 Task: Add a signature Lincoln Davis containing With heartfelt thanks and warm wishes, Lincoln Davis to email address softage.6@softage.net and add a label Shipping labels
Action: Mouse moved to (973, 58)
Screenshot: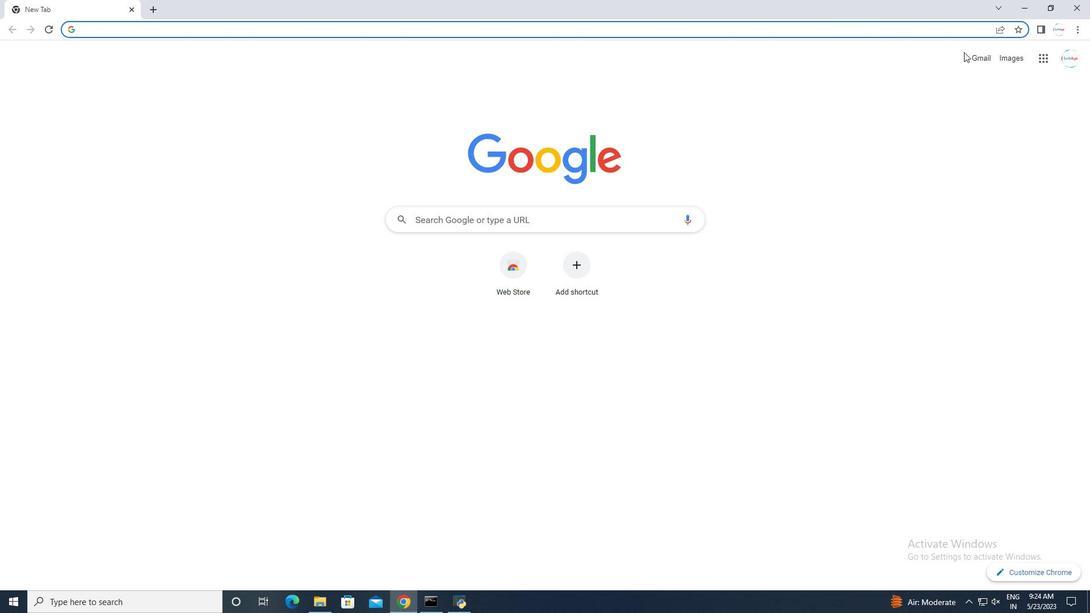 
Action: Mouse pressed left at (973, 58)
Screenshot: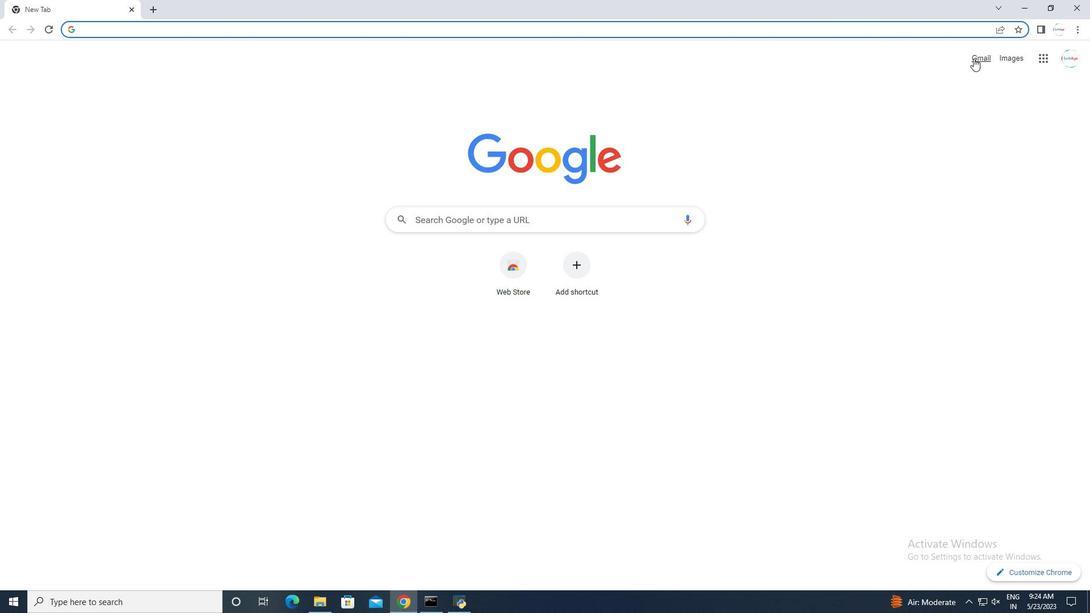 
Action: Mouse moved to (1014, 59)
Screenshot: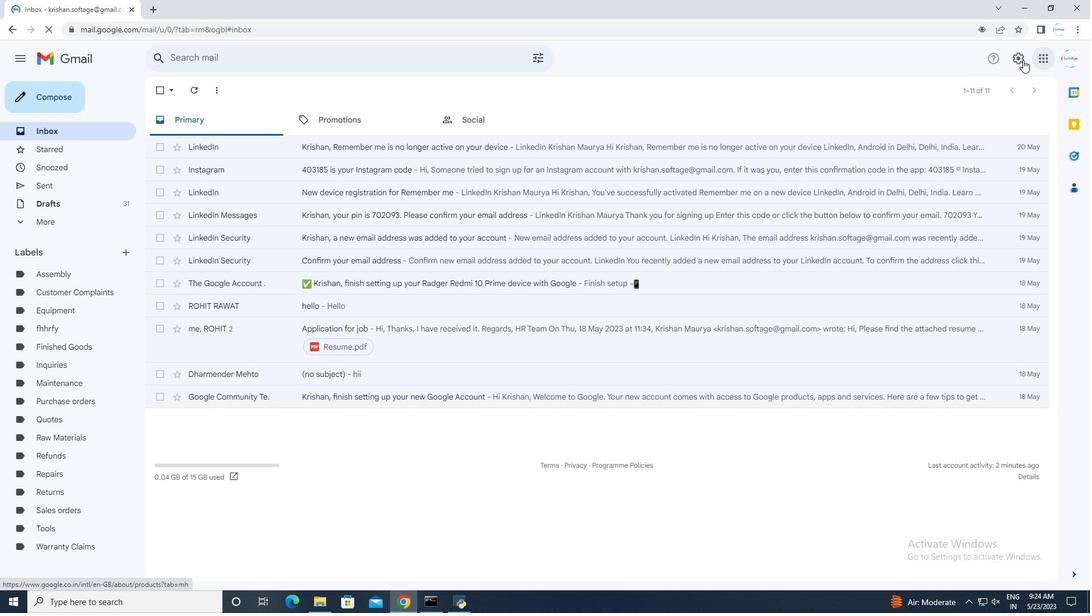 
Action: Mouse pressed left at (1014, 59)
Screenshot: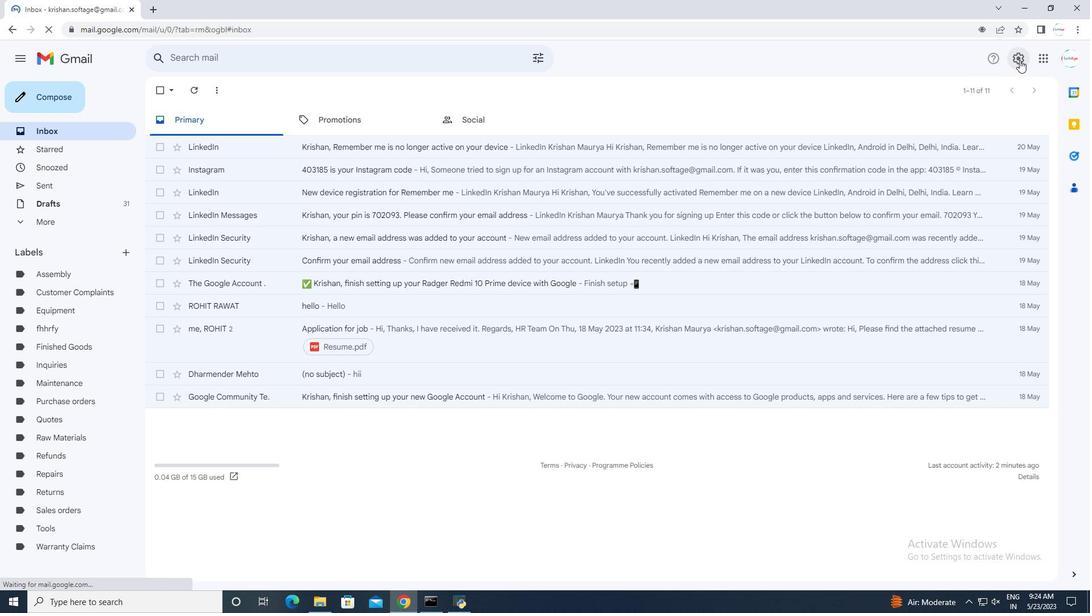
Action: Mouse moved to (1006, 118)
Screenshot: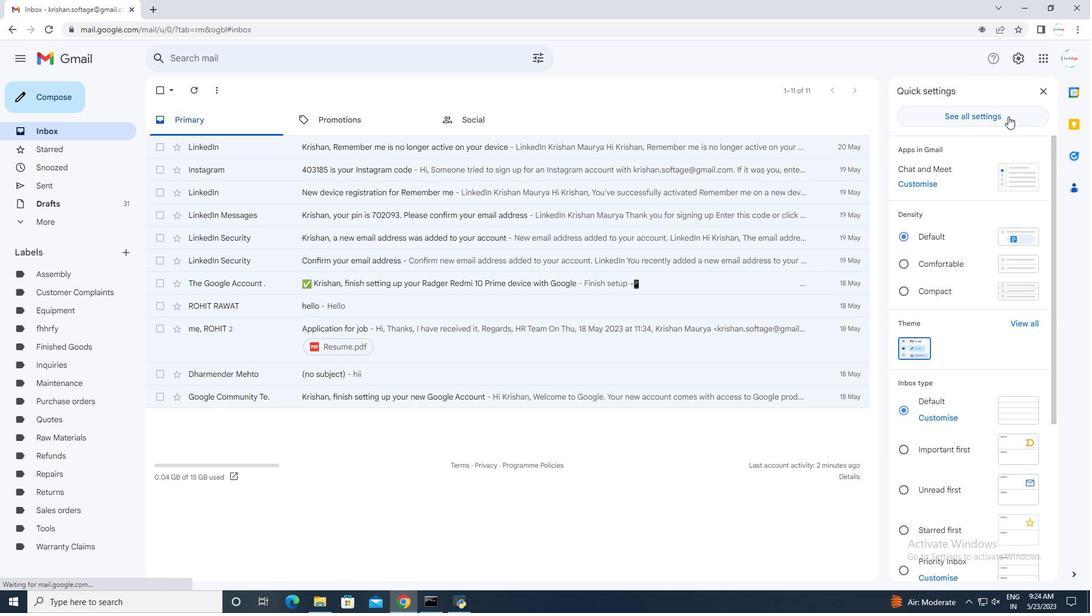 
Action: Mouse pressed left at (1006, 118)
Screenshot: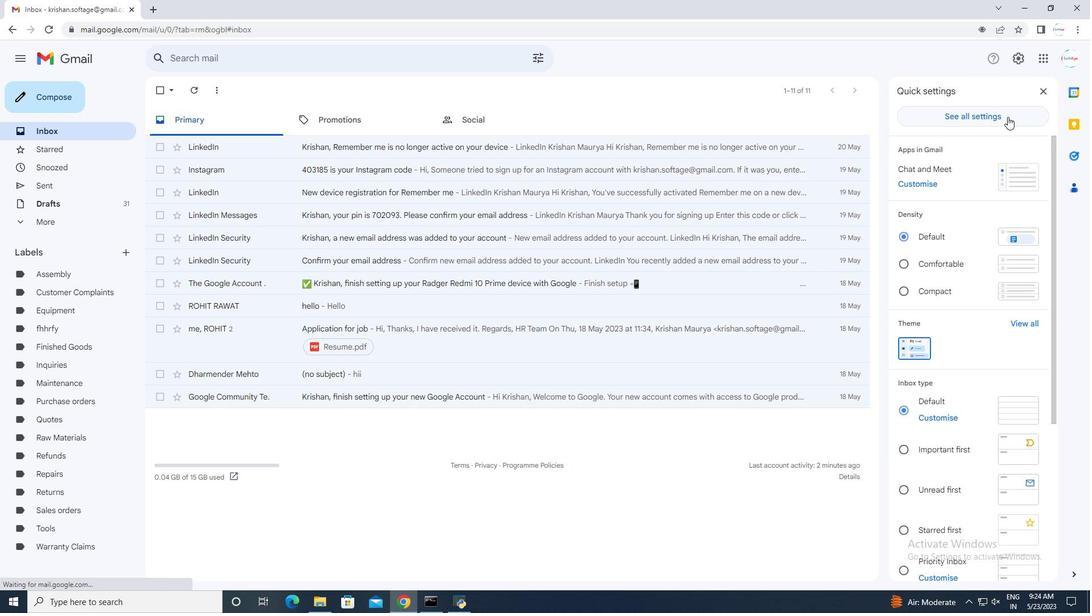 
Action: Mouse moved to (620, 273)
Screenshot: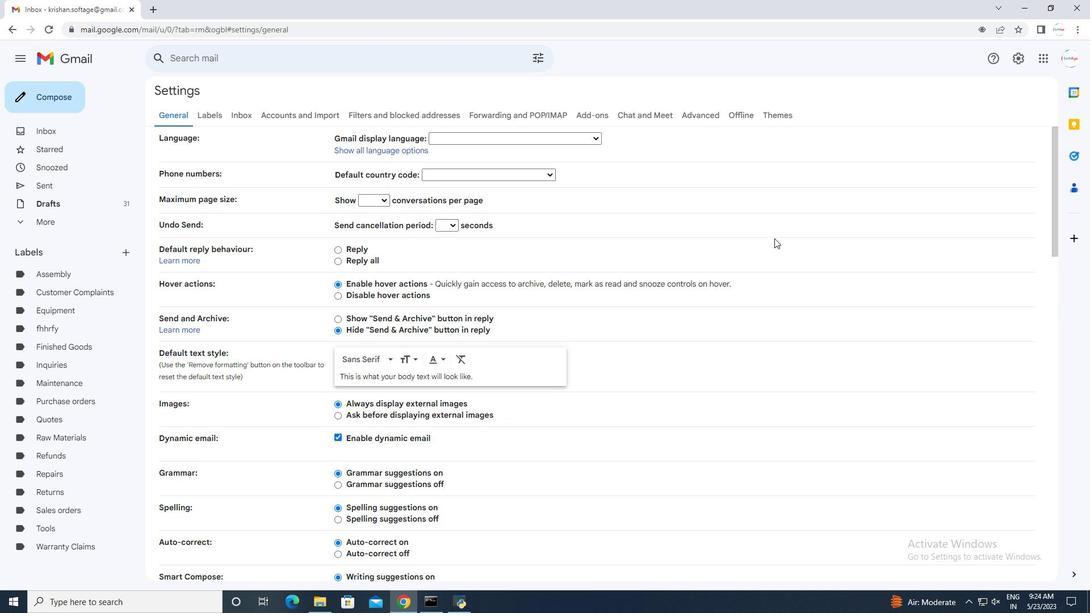 
Action: Mouse scrolled (620, 273) with delta (0, 0)
Screenshot: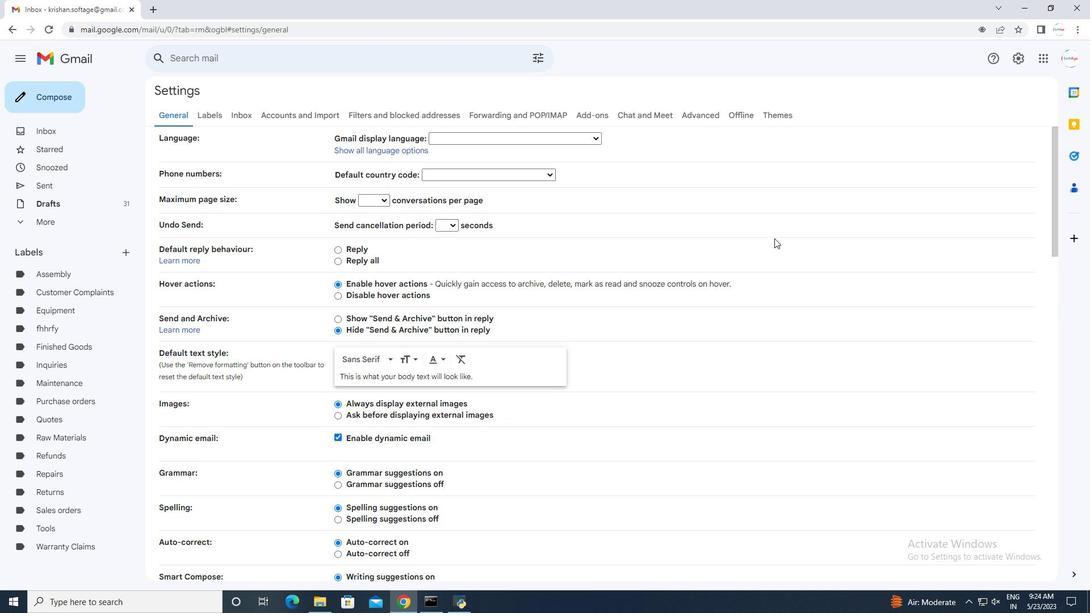 
Action: Mouse moved to (615, 276)
Screenshot: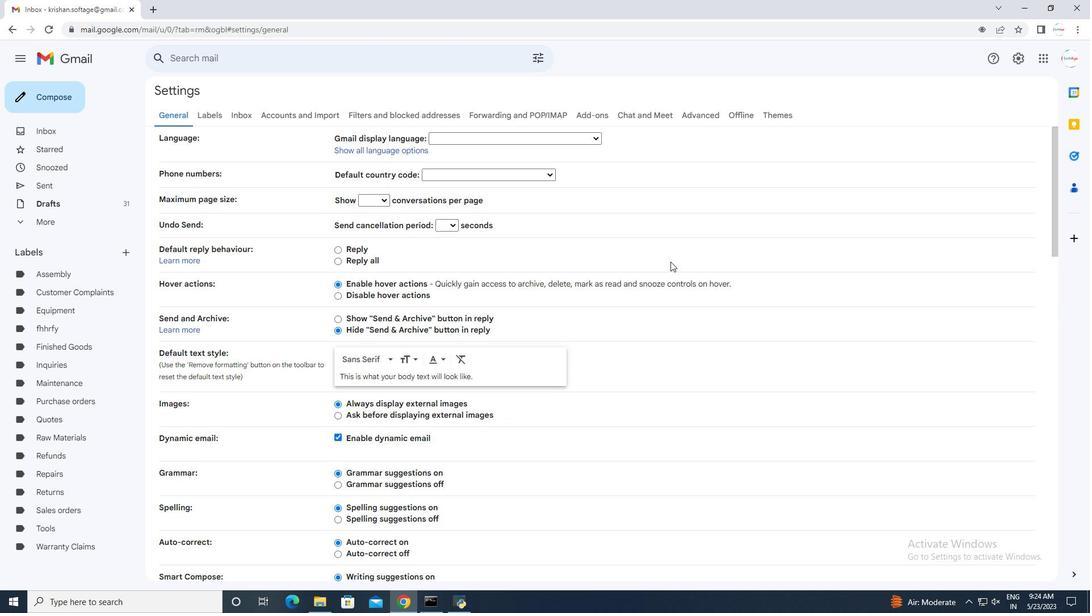 
Action: Mouse scrolled (615, 275) with delta (0, 0)
Screenshot: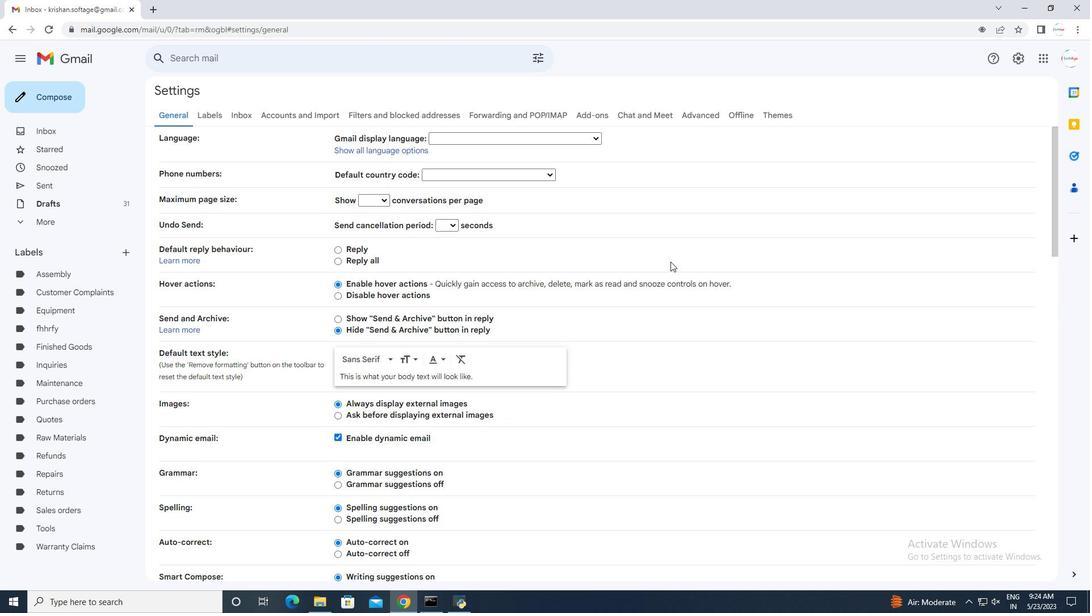 
Action: Mouse moved to (610, 279)
Screenshot: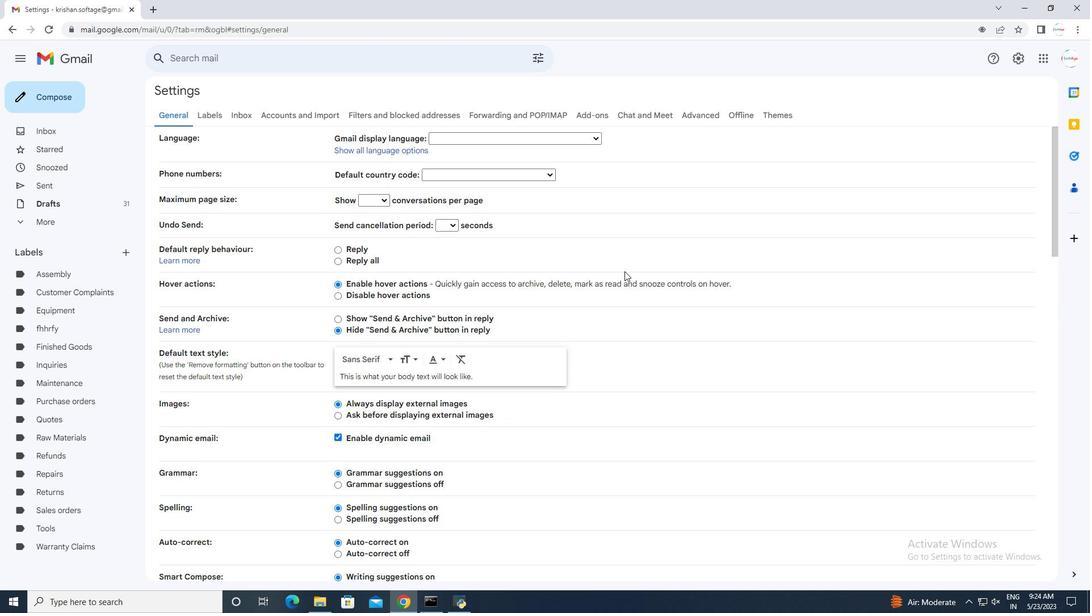 
Action: Mouse scrolled (610, 278) with delta (0, 0)
Screenshot: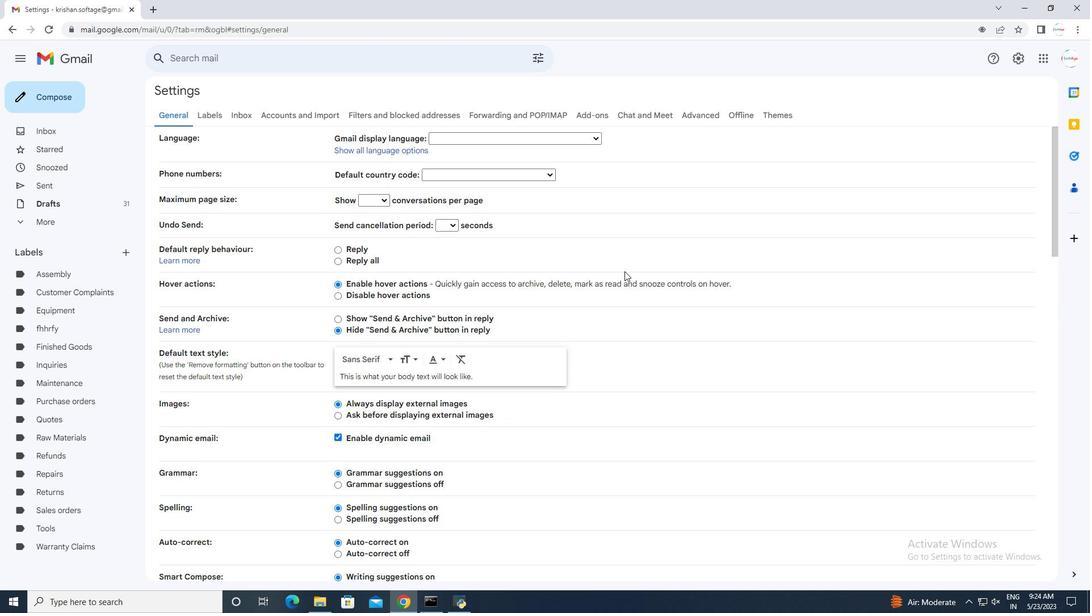 
Action: Mouse moved to (607, 281)
Screenshot: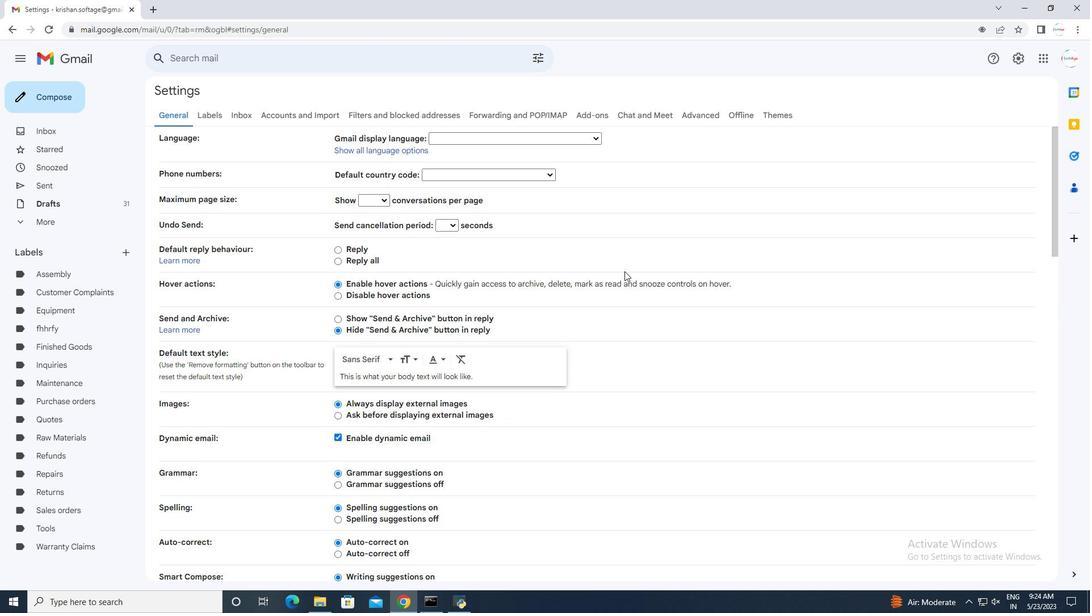 
Action: Mouse scrolled (607, 281) with delta (0, 0)
Screenshot: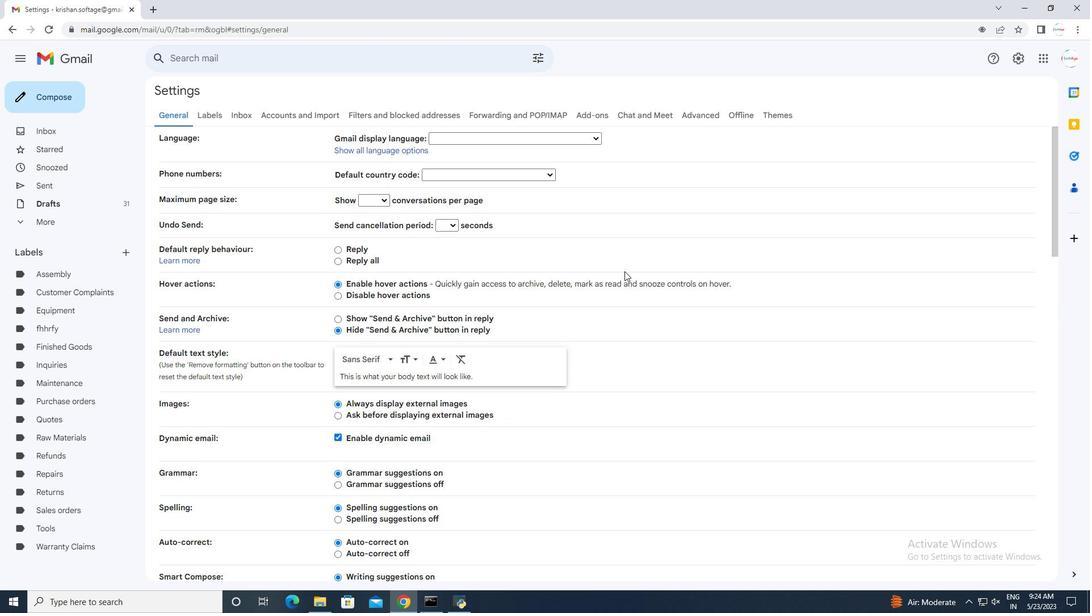 
Action: Mouse moved to (603, 283)
Screenshot: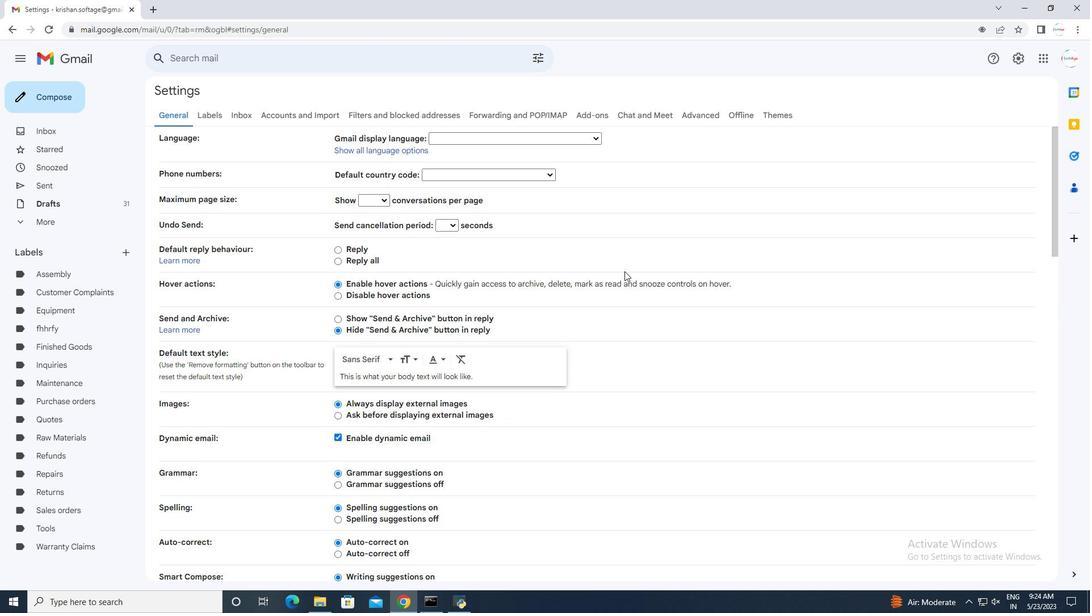 
Action: Mouse scrolled (605, 282) with delta (0, 0)
Screenshot: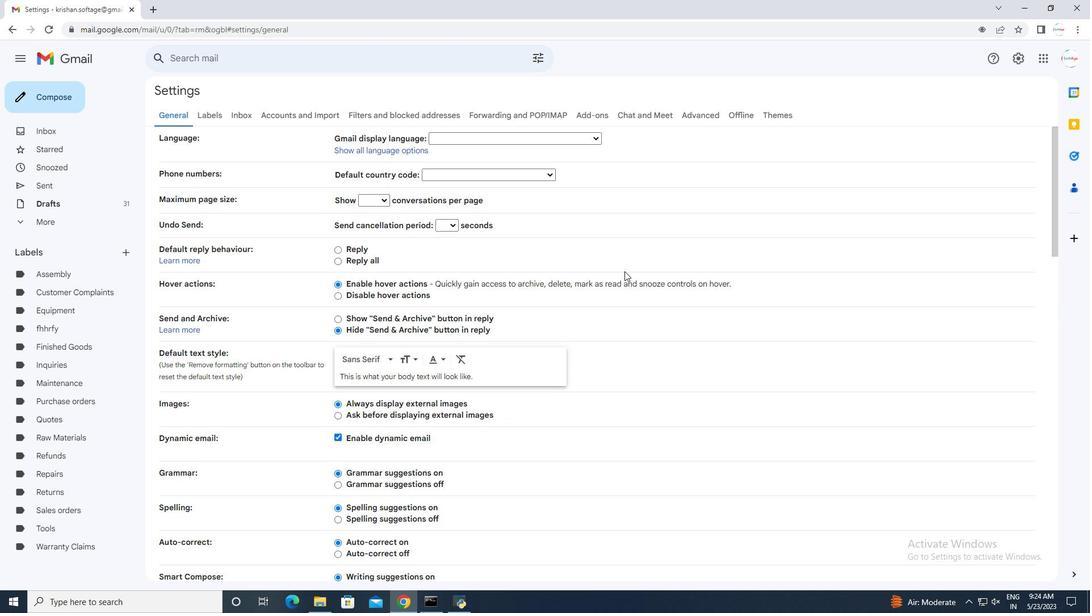 
Action: Mouse moved to (601, 283)
Screenshot: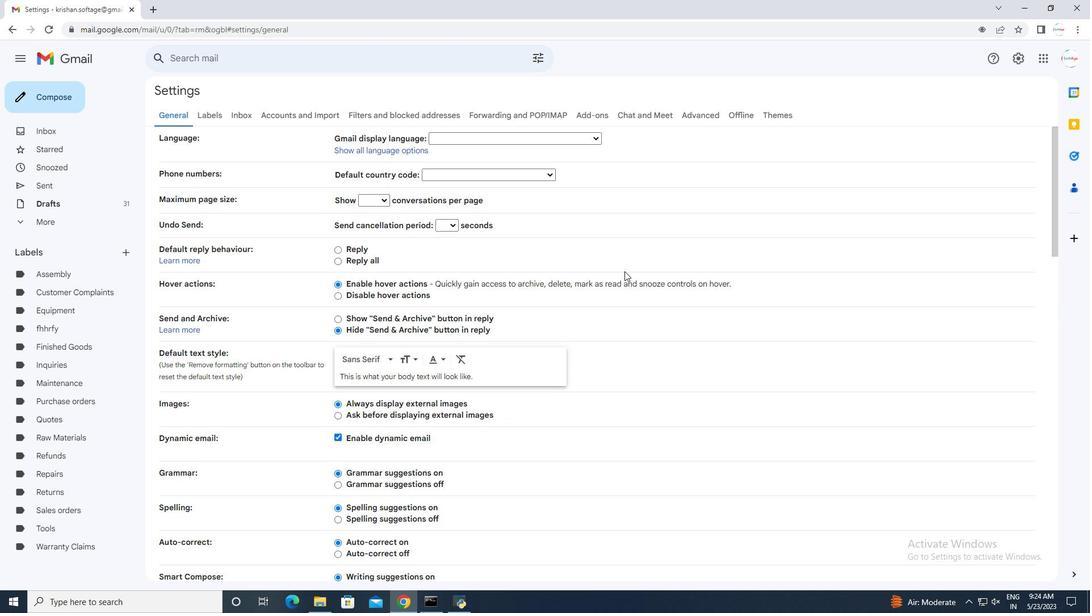 
Action: Mouse scrolled (601, 282) with delta (0, 0)
Screenshot: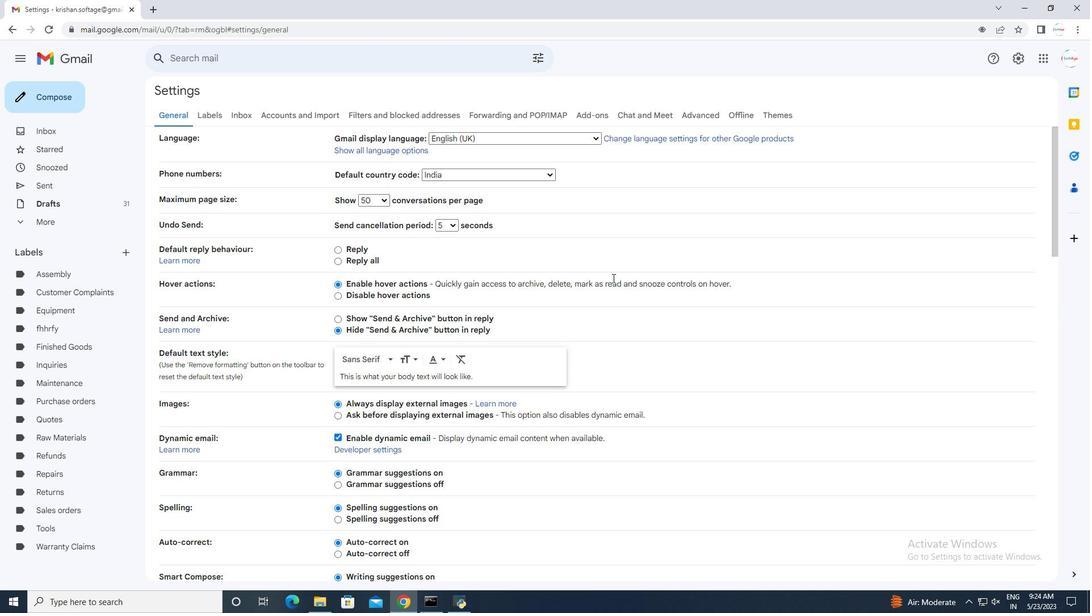 
Action: Mouse moved to (600, 283)
Screenshot: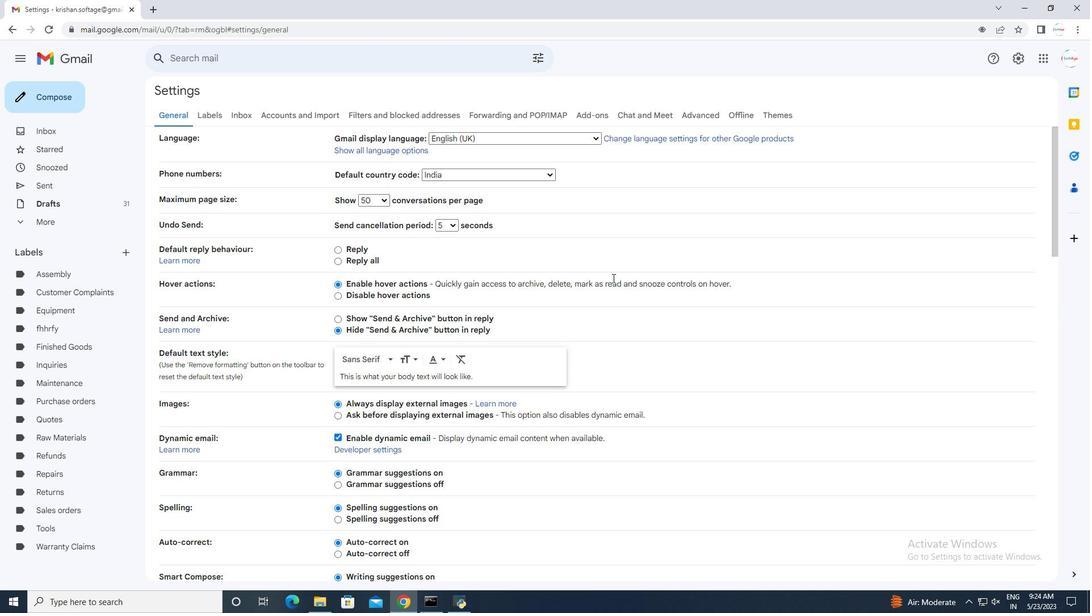 
Action: Mouse scrolled (600, 283) with delta (0, 0)
Screenshot: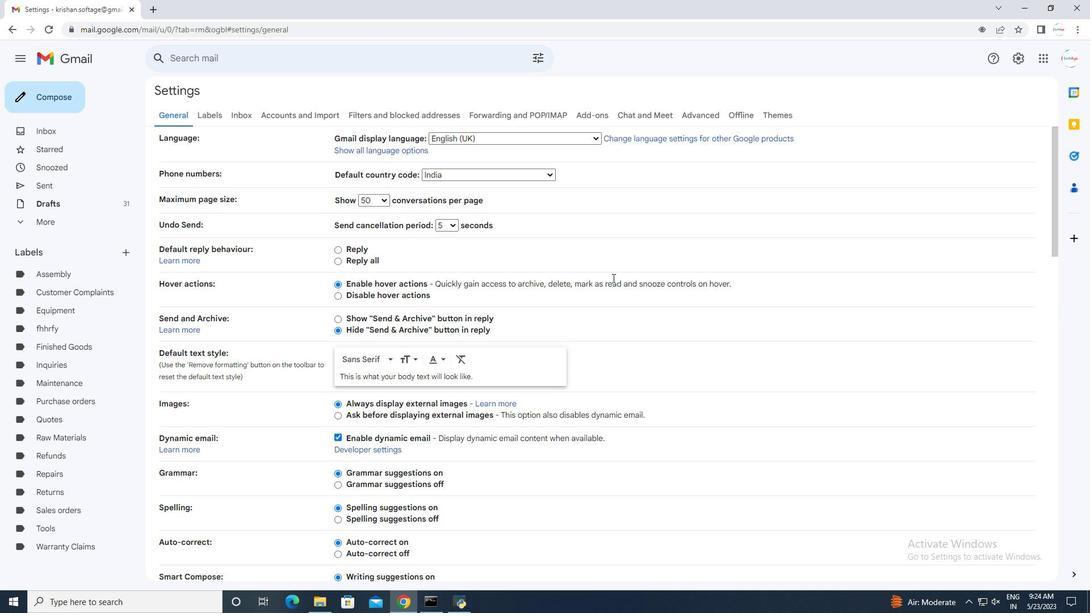 
Action: Mouse moved to (600, 283)
Screenshot: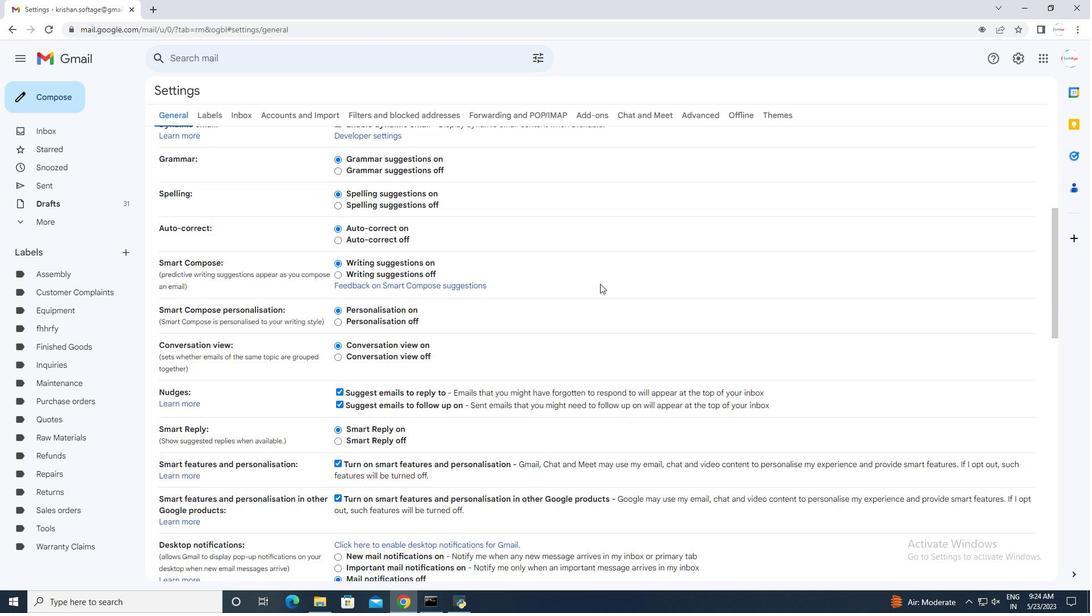 
Action: Mouse scrolled (600, 284) with delta (0, 0)
Screenshot: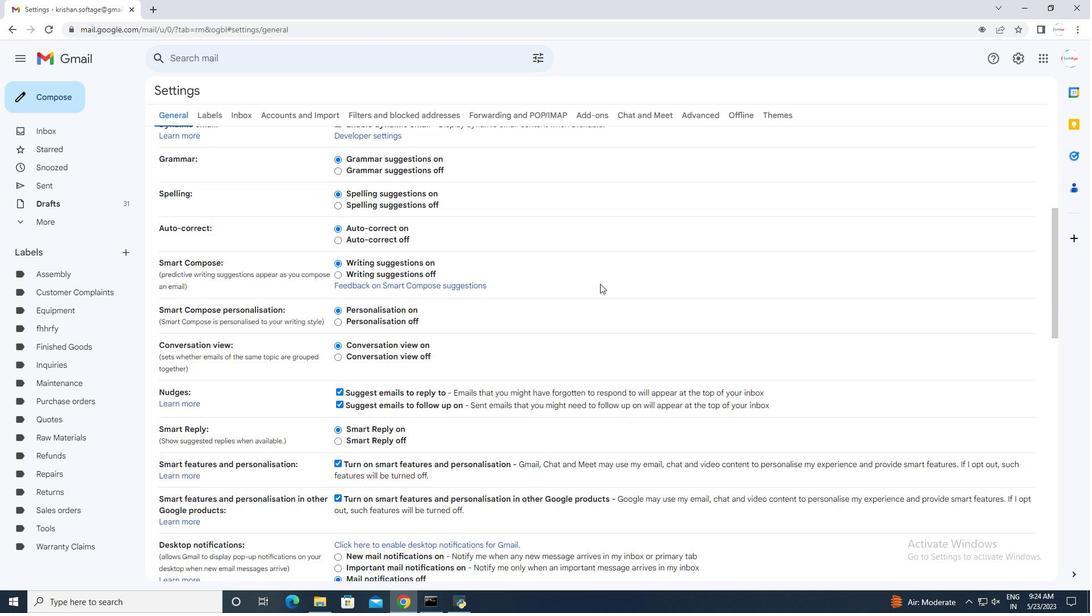 
Action: Mouse moved to (599, 285)
Screenshot: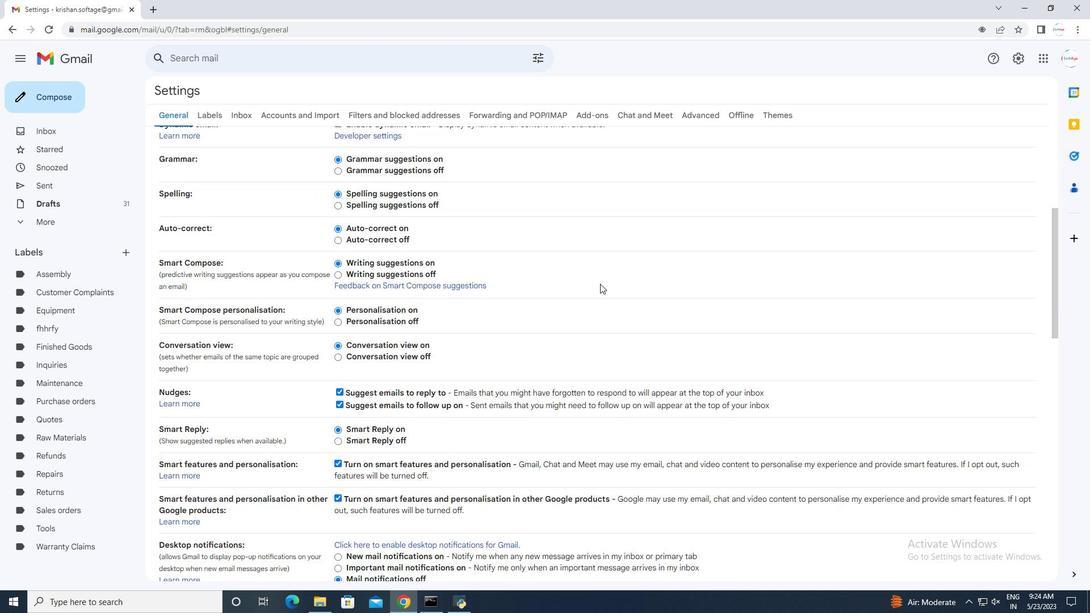 
Action: Mouse scrolled (599, 284) with delta (0, 0)
Screenshot: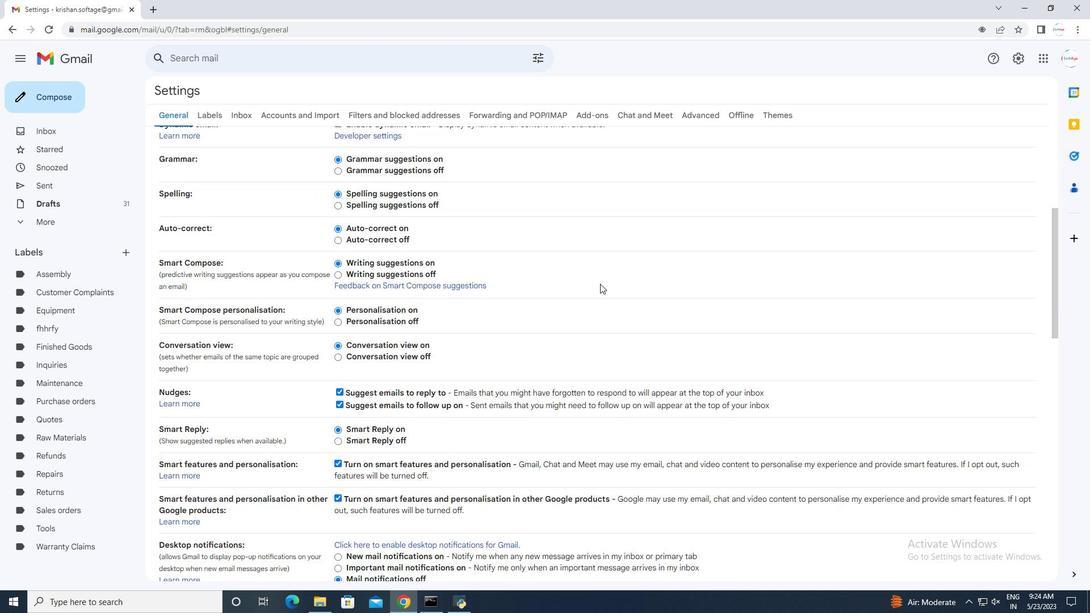 
Action: Mouse scrolled (599, 284) with delta (0, 0)
Screenshot: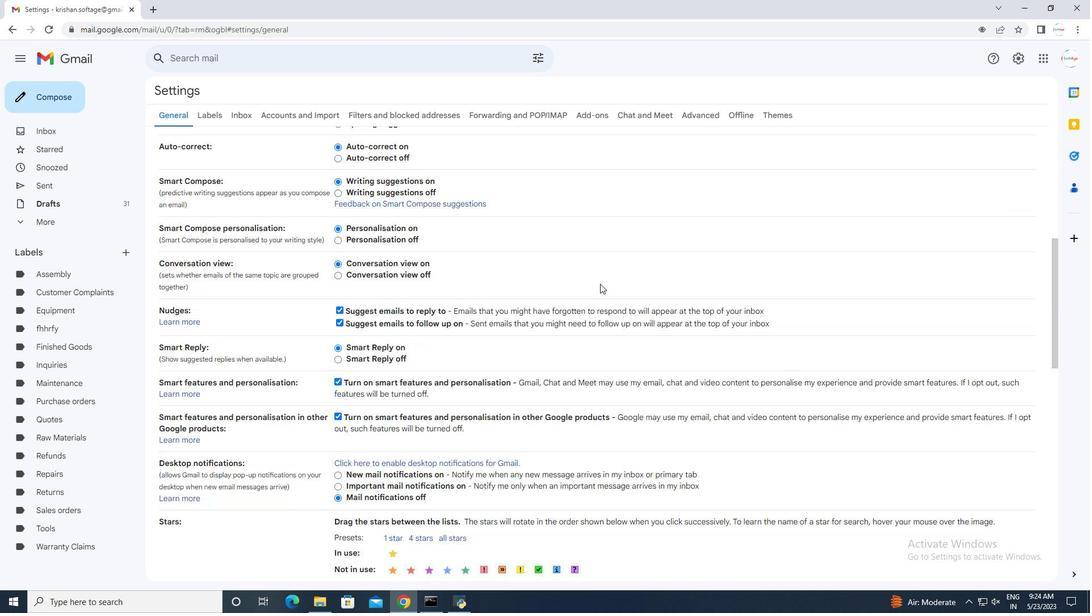 
Action: Mouse scrolled (599, 284) with delta (0, 0)
Screenshot: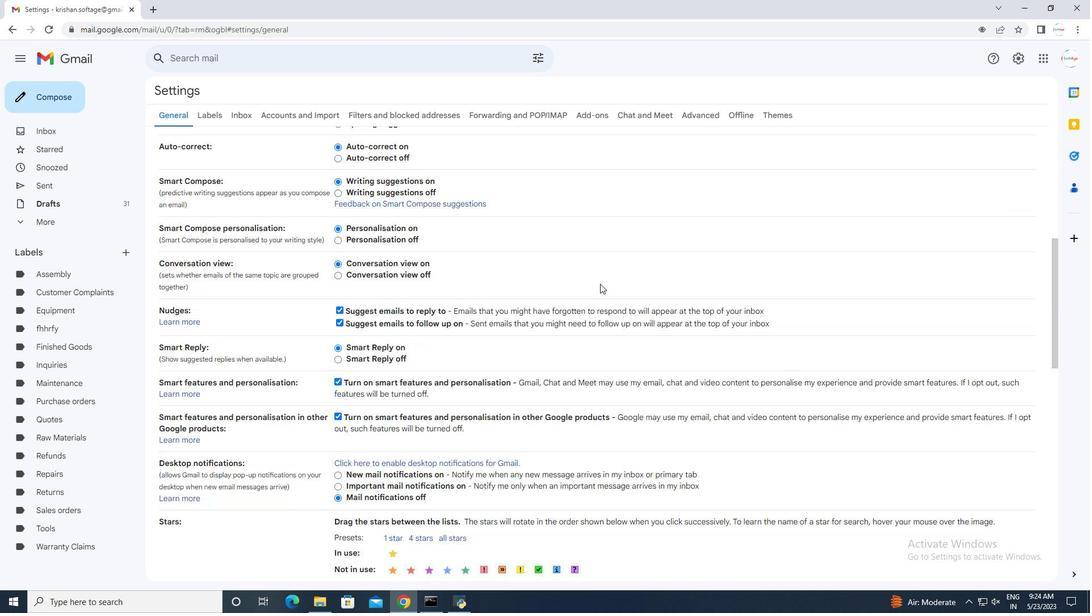 
Action: Mouse scrolled (599, 284) with delta (0, 0)
Screenshot: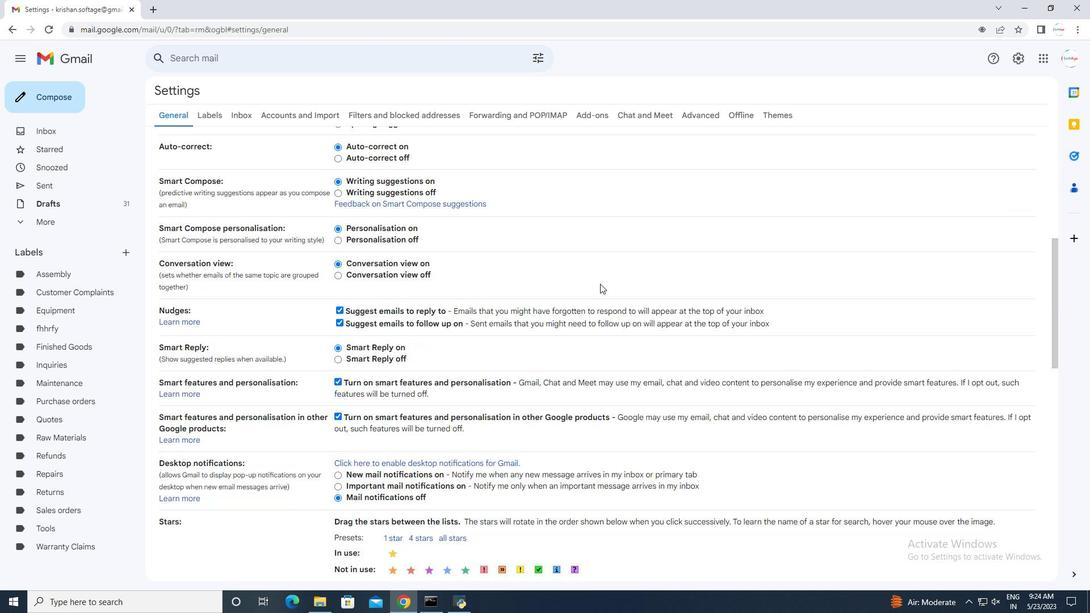 
Action: Mouse moved to (599, 285)
Screenshot: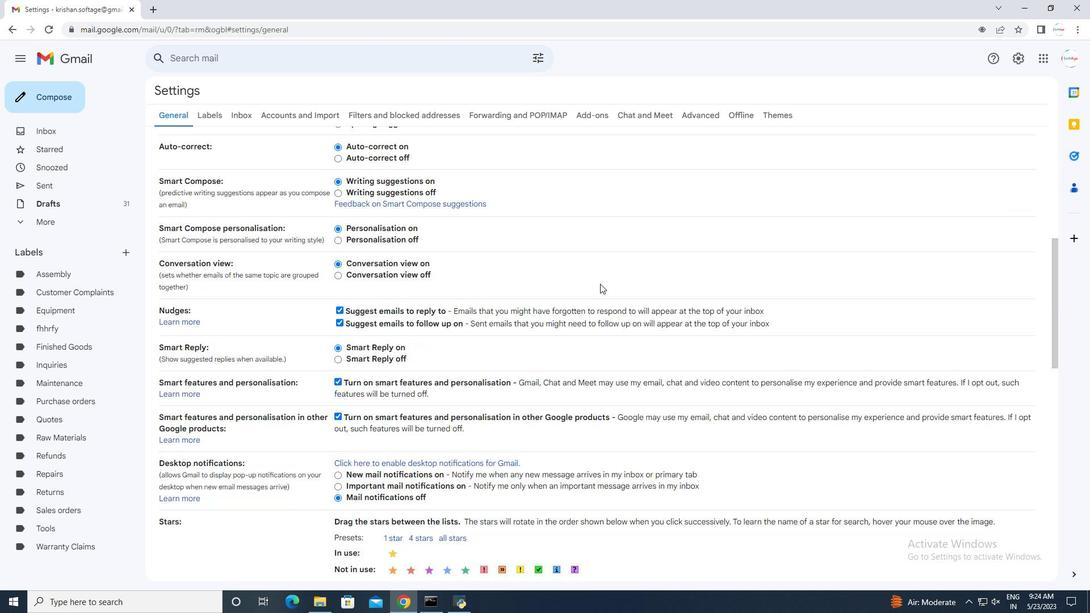 
Action: Mouse scrolled (599, 285) with delta (0, 0)
Screenshot: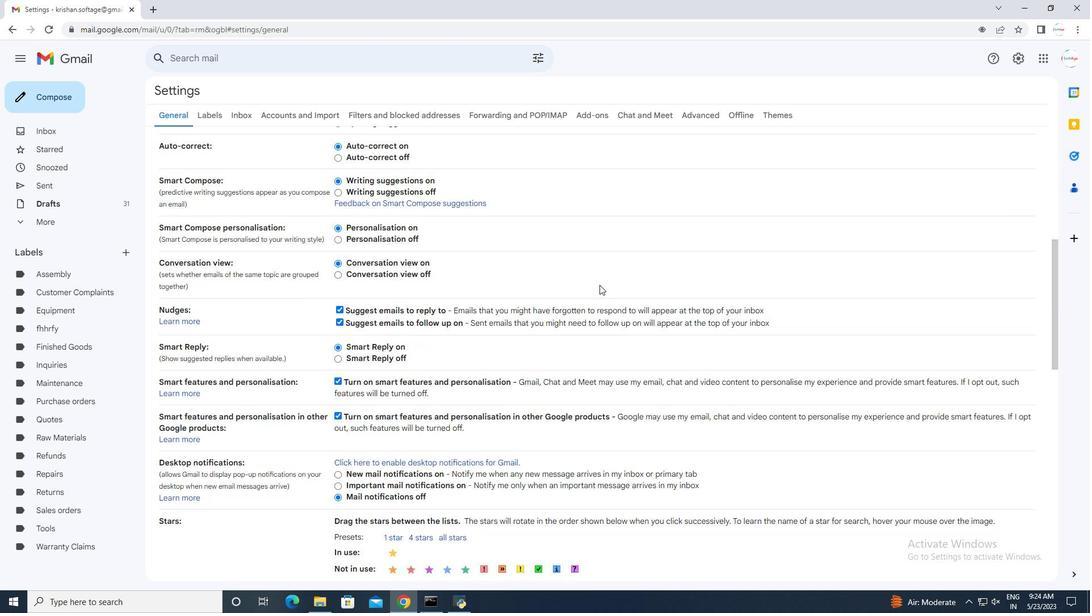 
Action: Mouse scrolled (599, 285) with delta (0, 0)
Screenshot: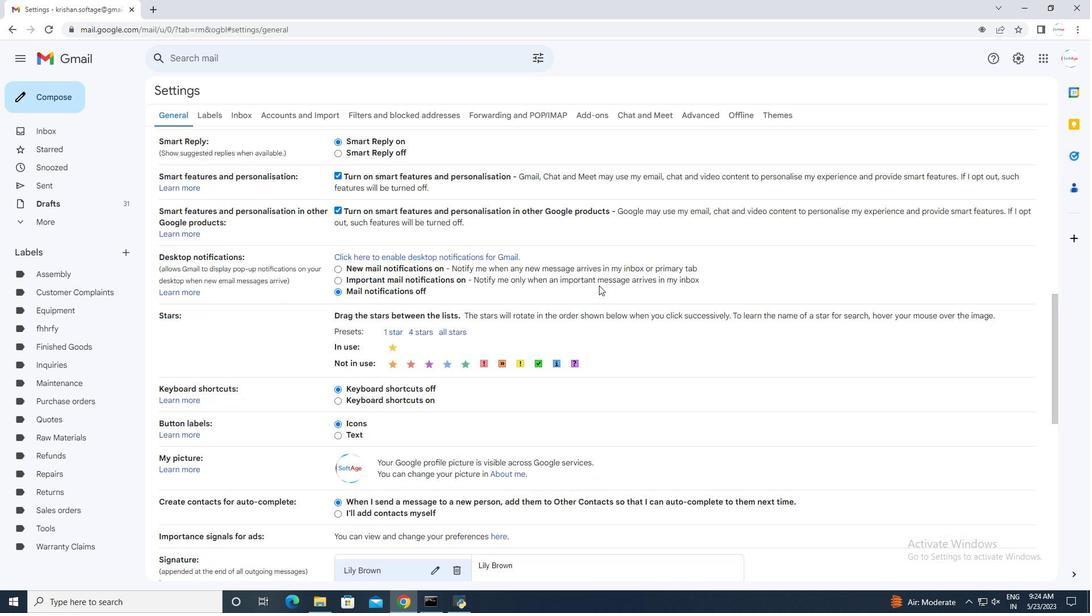 
Action: Mouse scrolled (599, 285) with delta (0, 0)
Screenshot: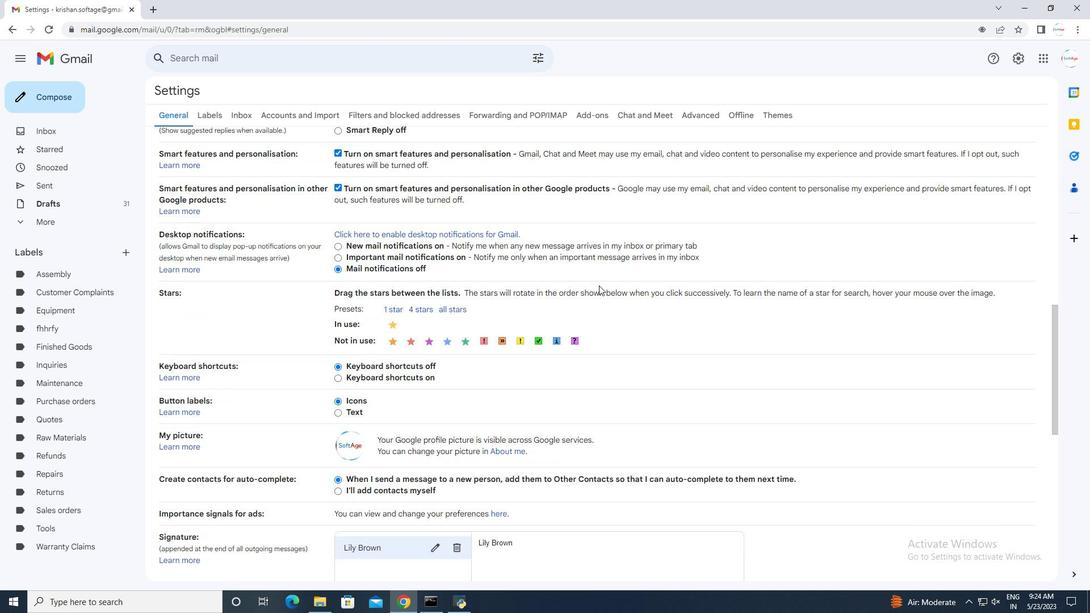 
Action: Mouse scrolled (599, 285) with delta (0, 0)
Screenshot: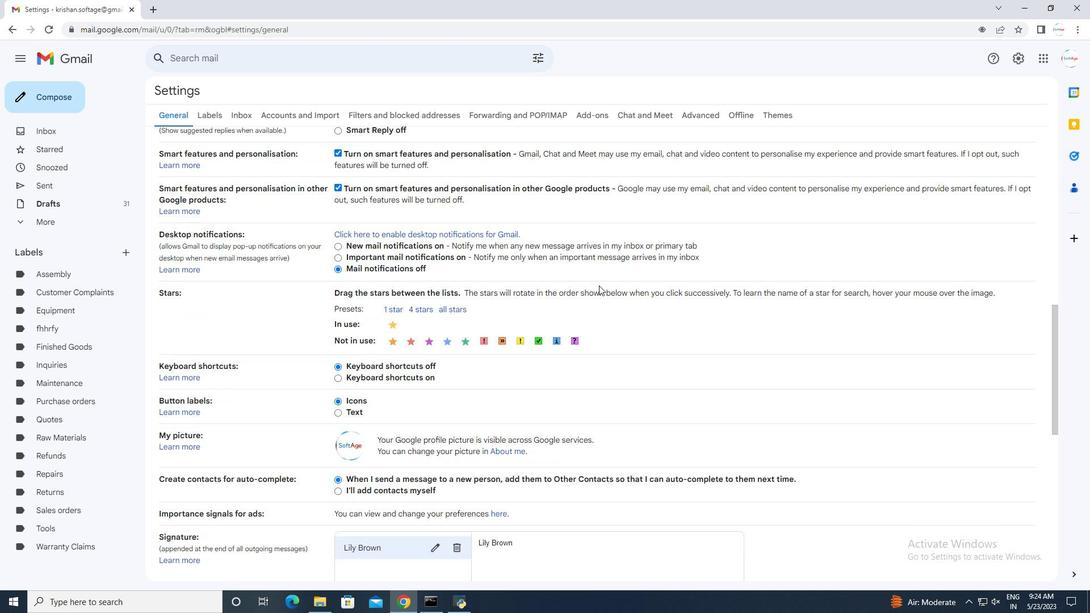 
Action: Mouse moved to (410, 405)
Screenshot: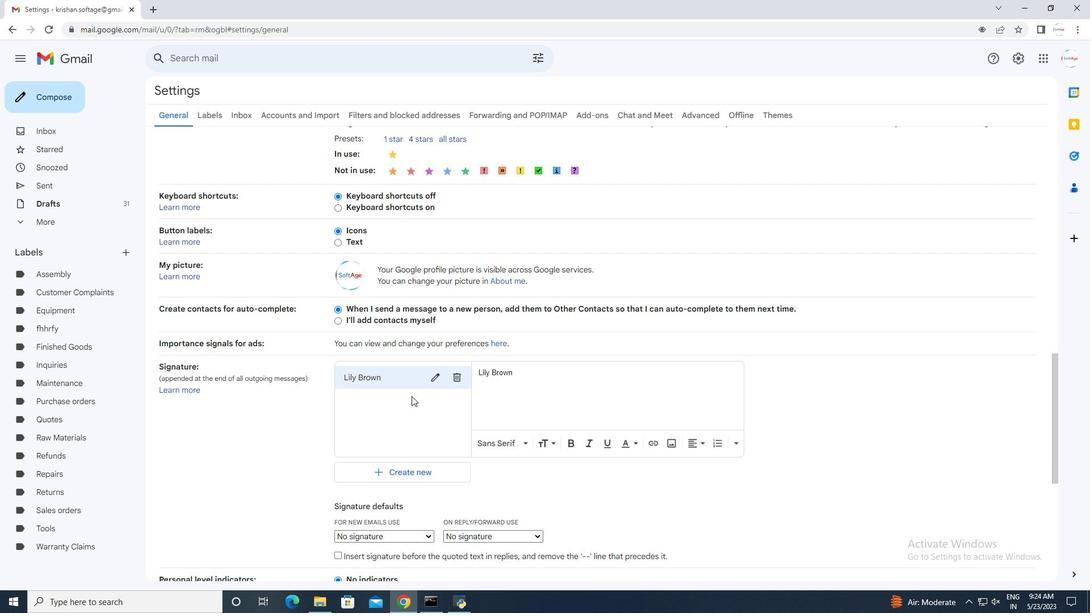 
Action: Mouse scrolled (410, 405) with delta (0, 0)
Screenshot: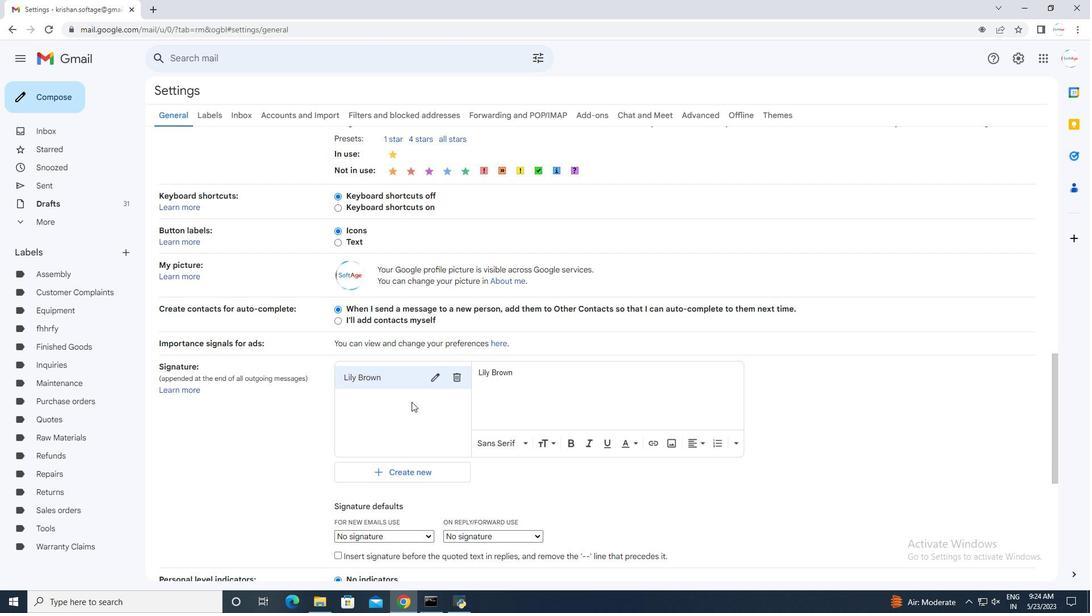 
Action: Mouse moved to (410, 406)
Screenshot: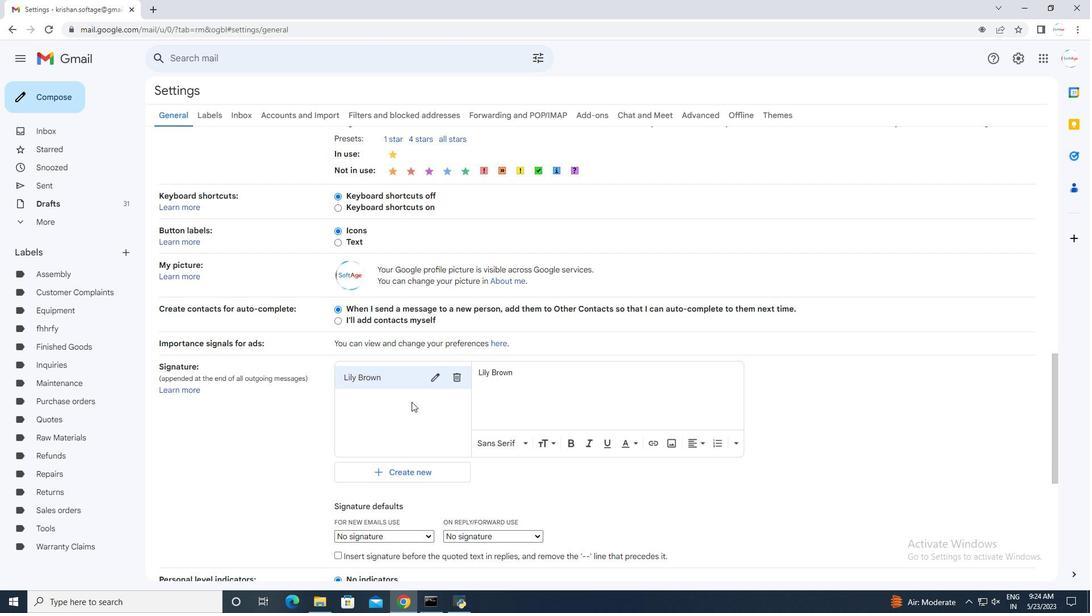
Action: Mouse scrolled (410, 405) with delta (0, 0)
Screenshot: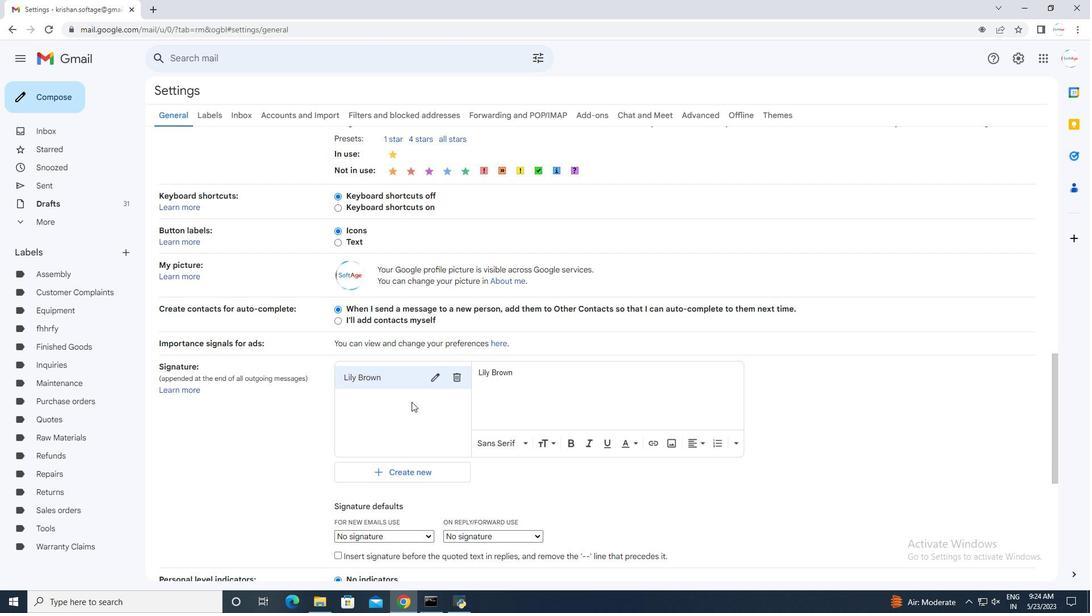 
Action: Mouse scrolled (410, 405) with delta (0, 0)
Screenshot: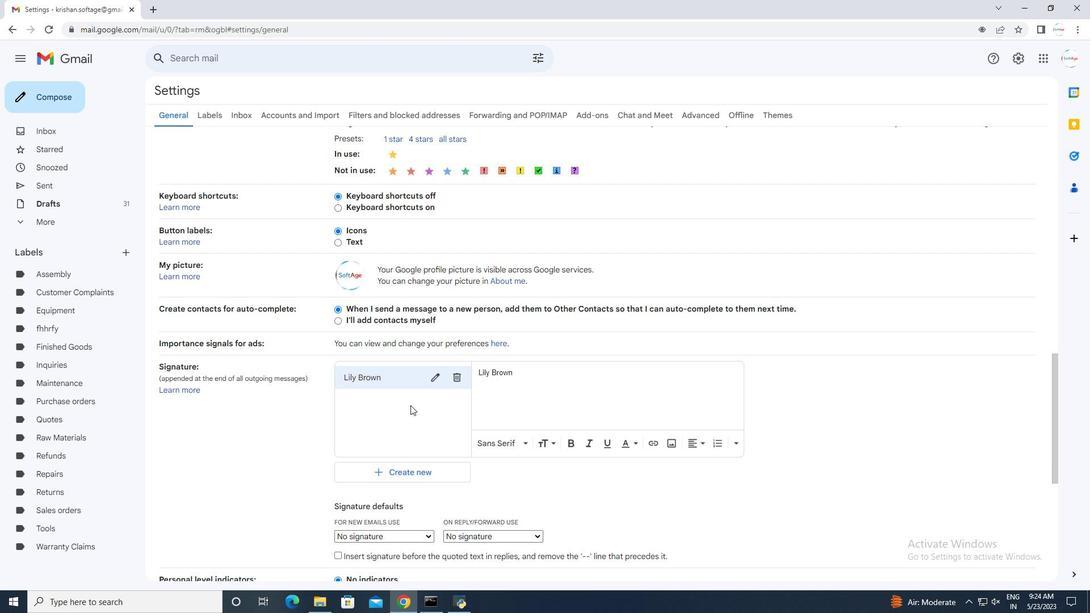 
Action: Mouse moved to (394, 298)
Screenshot: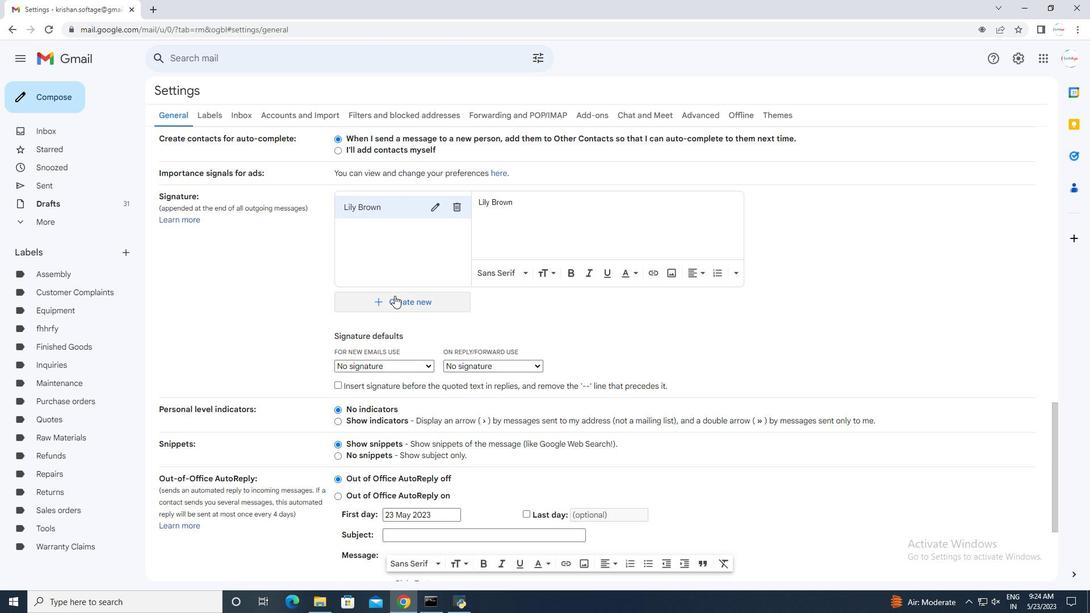 
Action: Mouse pressed left at (394, 298)
Screenshot: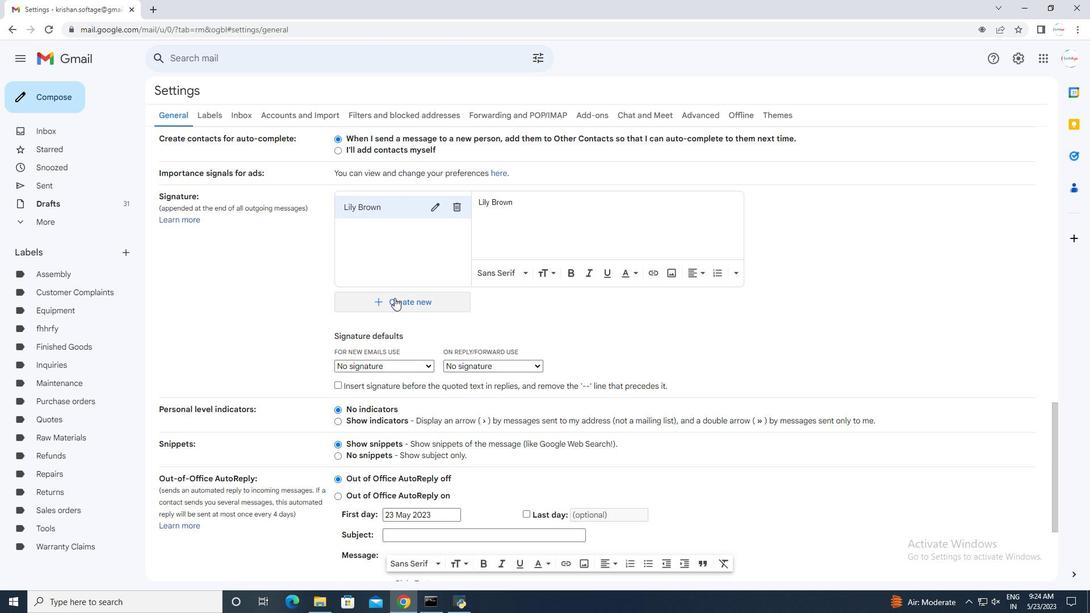 
Action: Mouse moved to (443, 309)
Screenshot: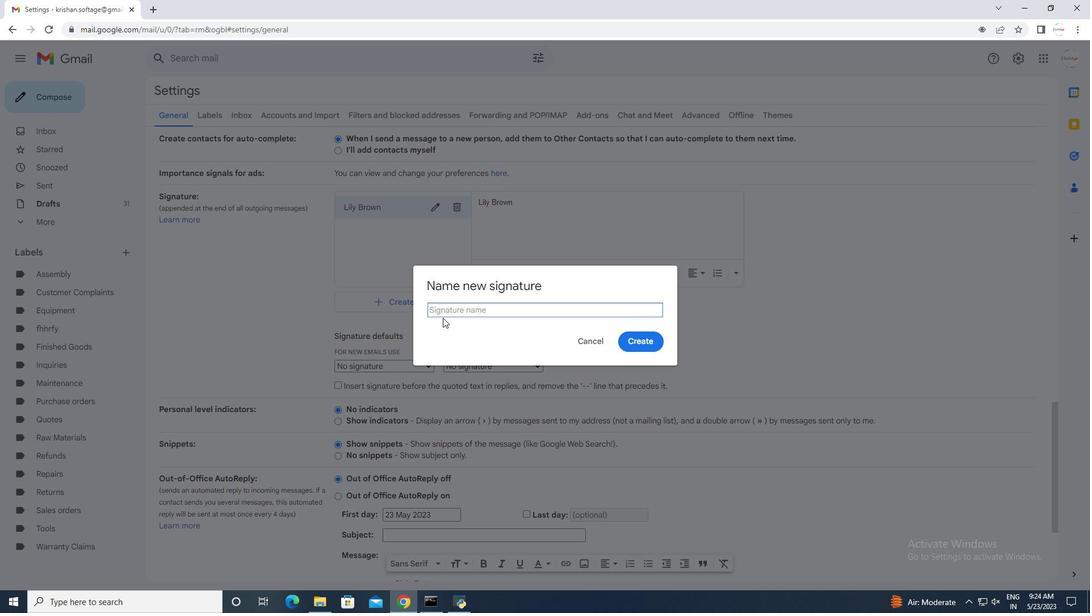 
Action: Mouse pressed left at (443, 309)
Screenshot: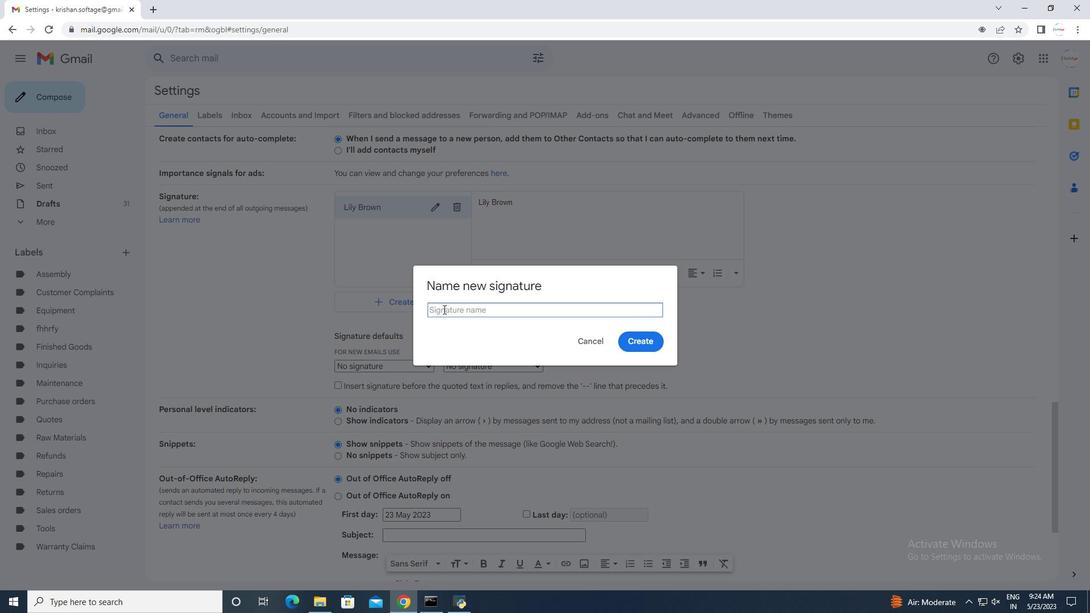 
Action: Key pressed <Key.shift>Lincoln<Key.space><Key.shift>Davis
Screenshot: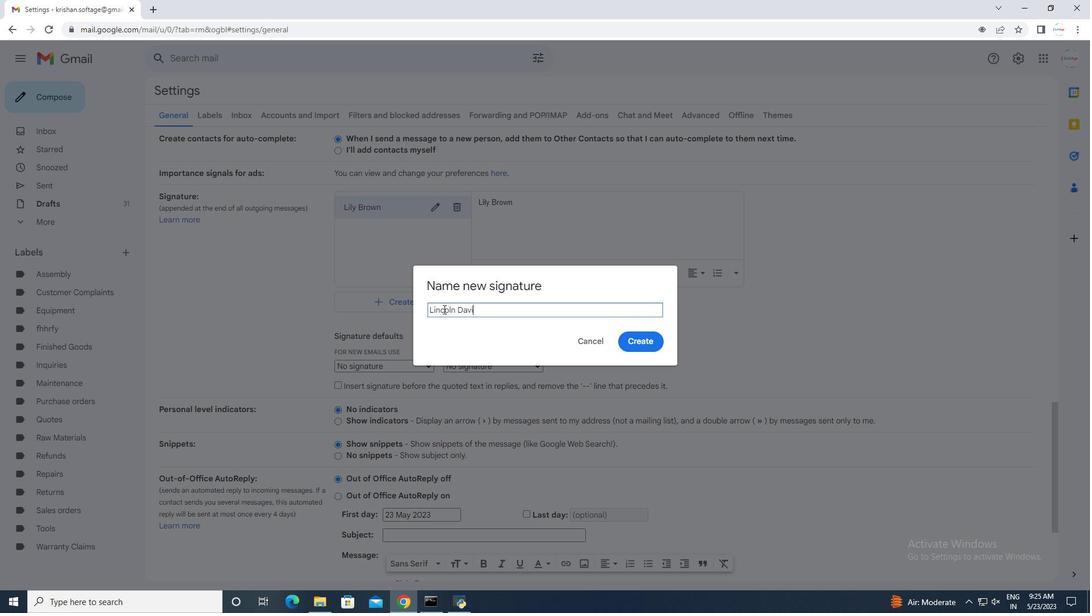
Action: Mouse moved to (647, 342)
Screenshot: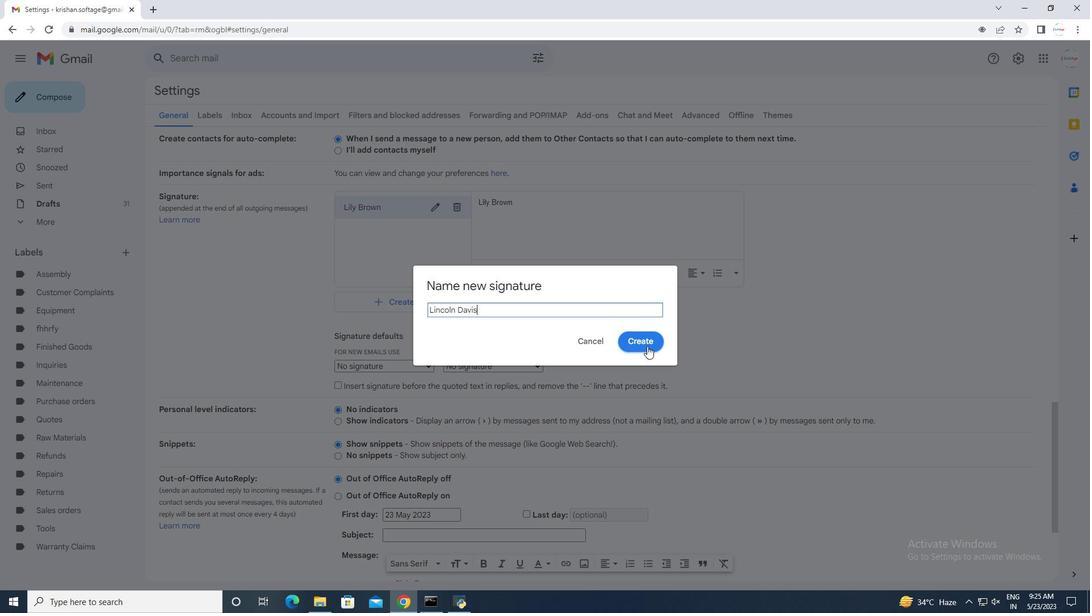 
Action: Mouse pressed left at (647, 342)
Screenshot: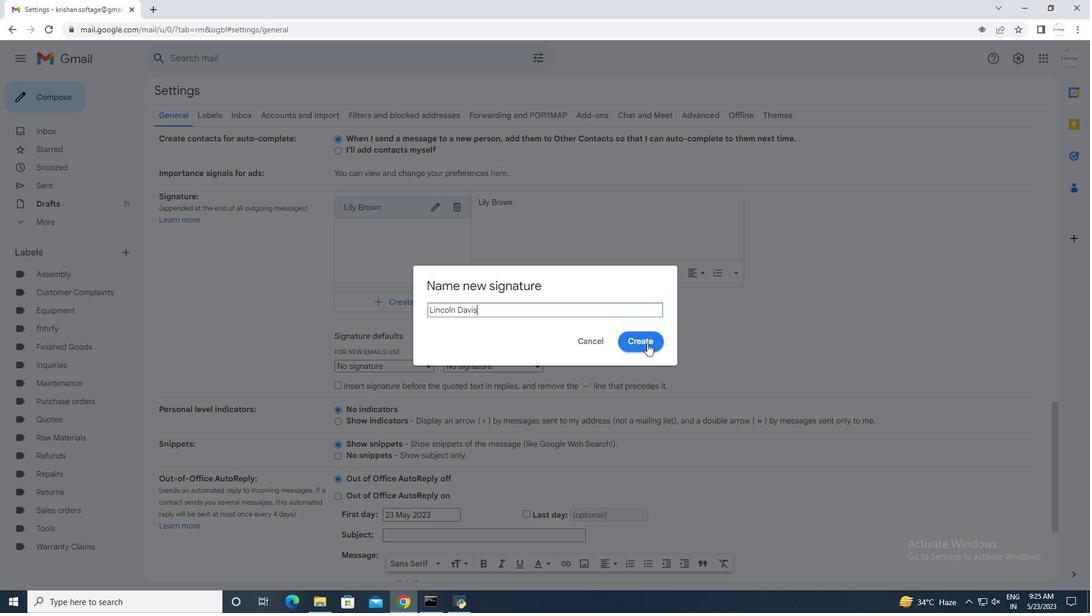 
Action: Mouse moved to (526, 202)
Screenshot: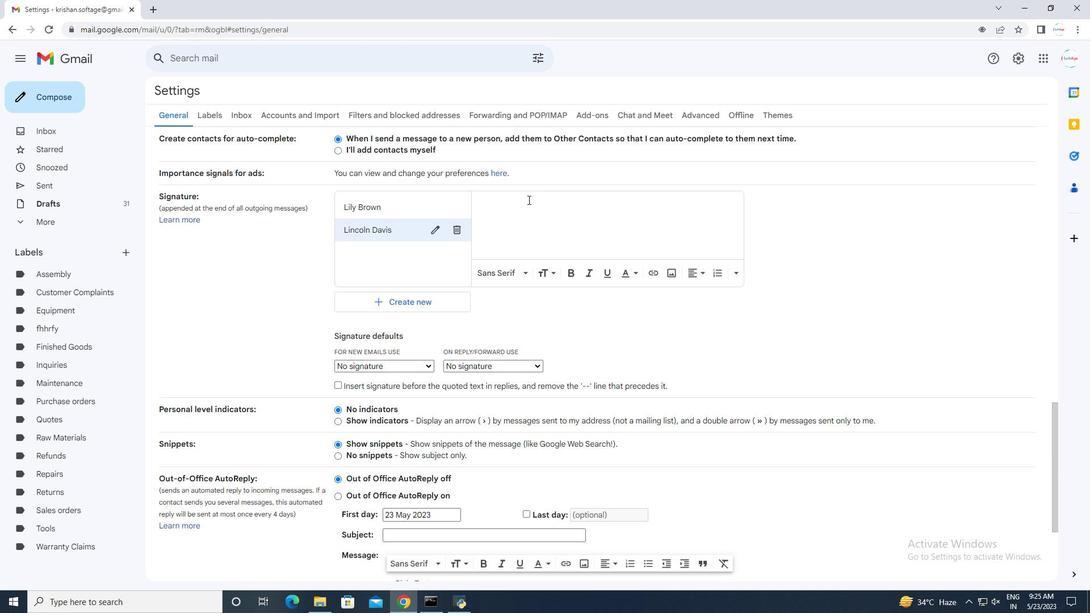 
Action: Mouse pressed left at (526, 202)
Screenshot: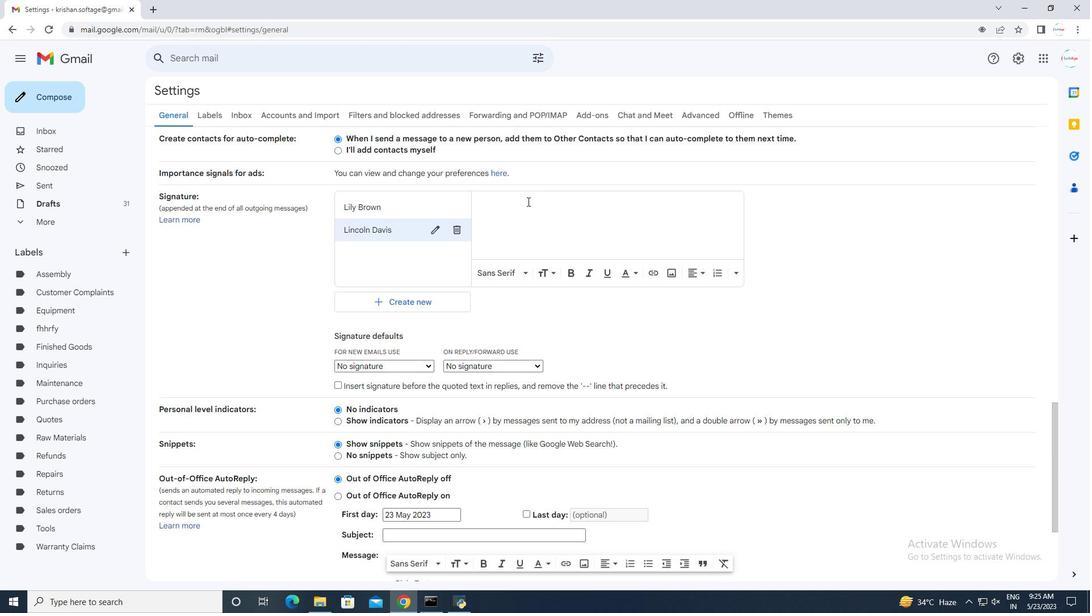 
Action: Key pressed <Key.shift>K<Key.backspace><Key.shift>Lincoln<Key.space><Key.shift>Davis
Screenshot: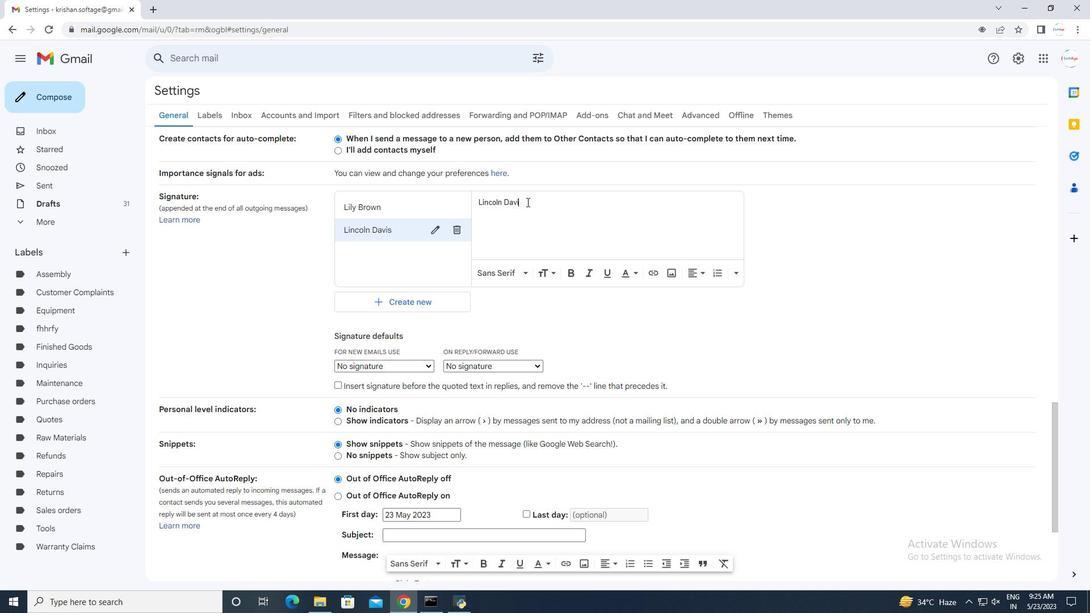 
Action: Mouse moved to (426, 336)
Screenshot: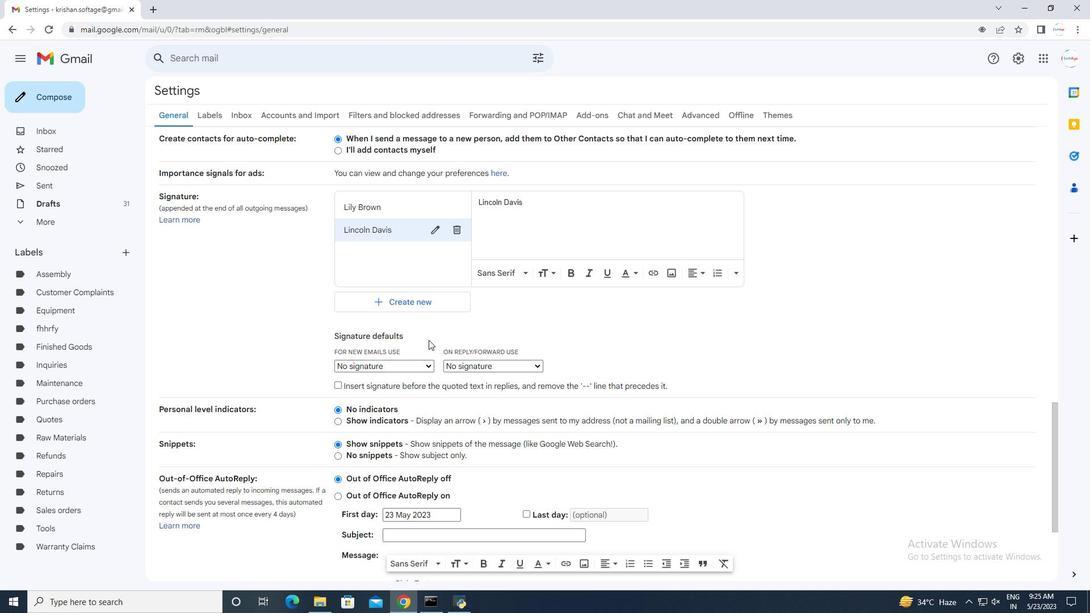 
Action: Mouse scrolled (426, 336) with delta (0, 0)
Screenshot: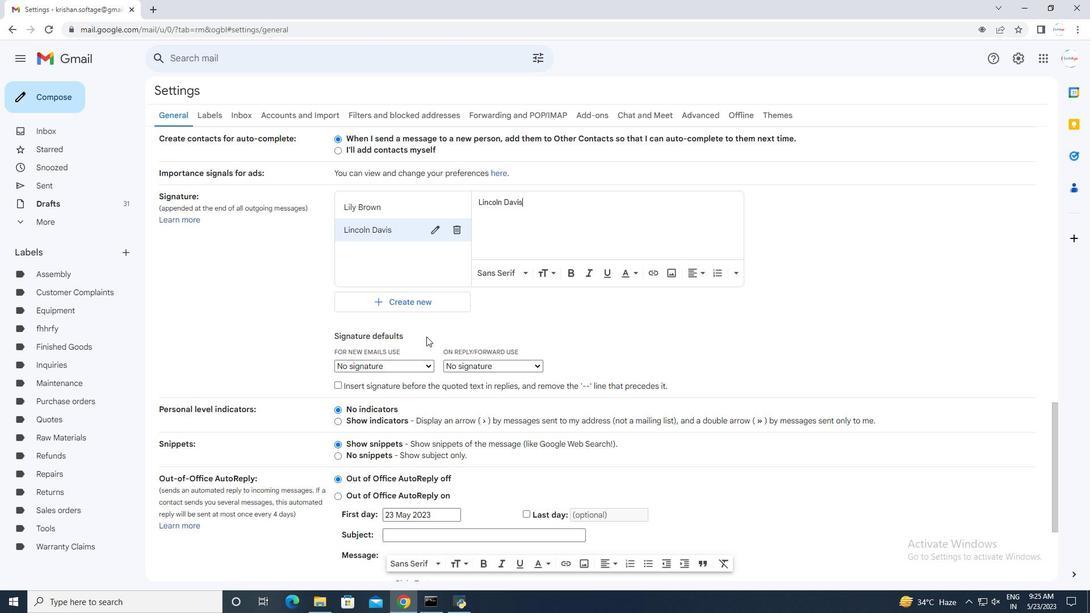 
Action: Mouse scrolled (426, 336) with delta (0, 0)
Screenshot: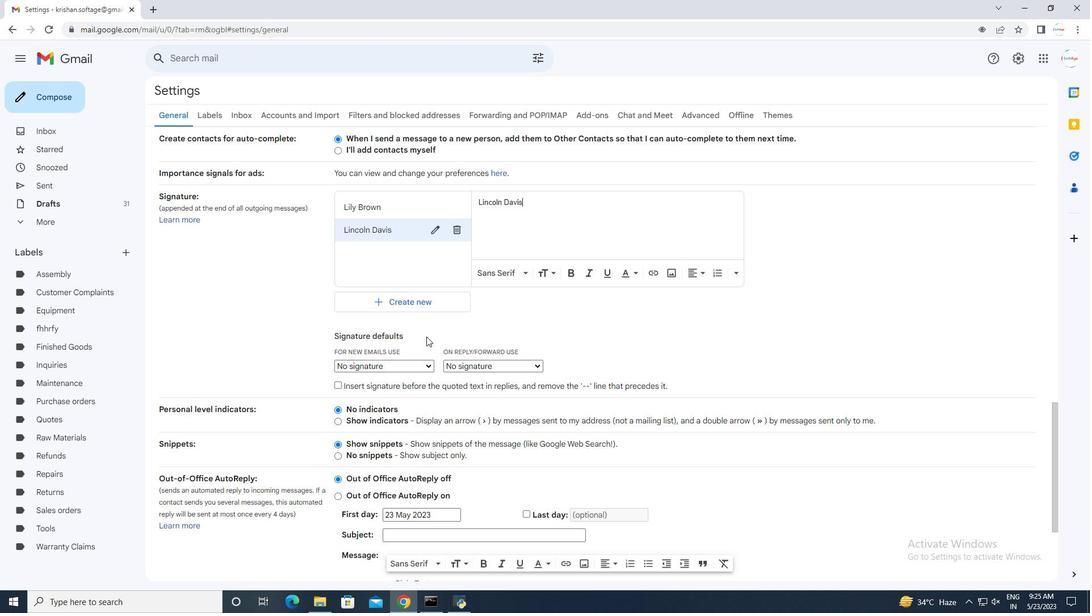 
Action: Mouse scrolled (426, 336) with delta (0, 0)
Screenshot: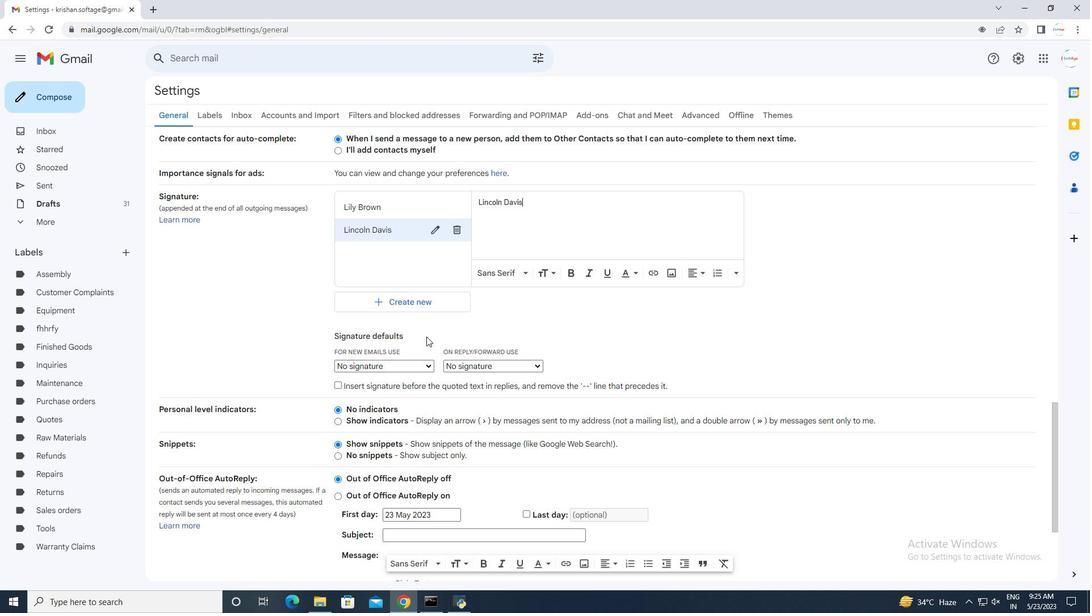 
Action: Mouse scrolled (426, 337) with delta (0, 0)
Screenshot: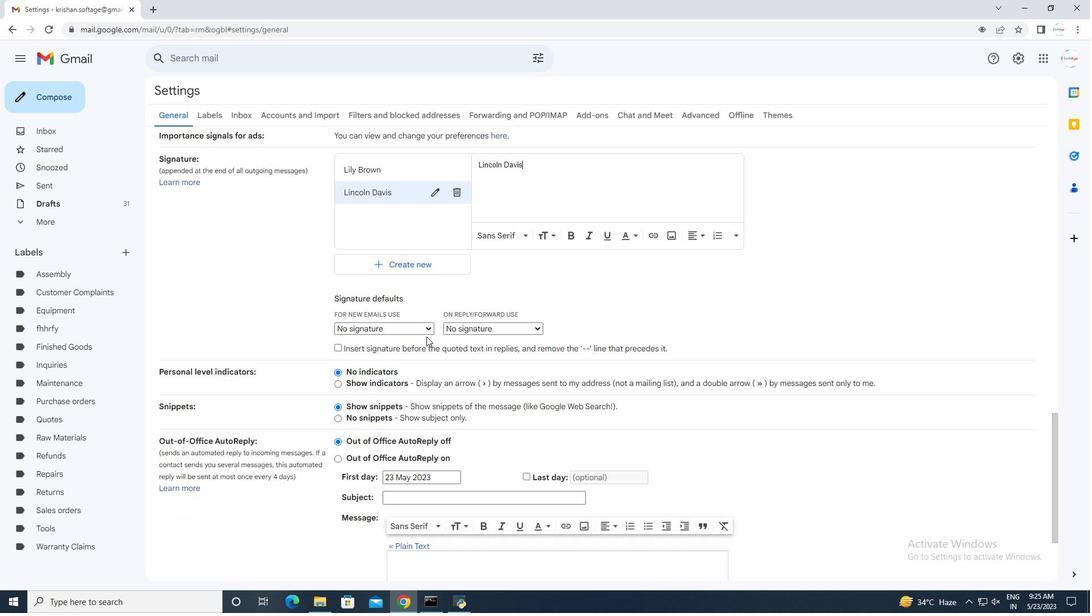 
Action: Mouse scrolled (426, 336) with delta (0, 0)
Screenshot: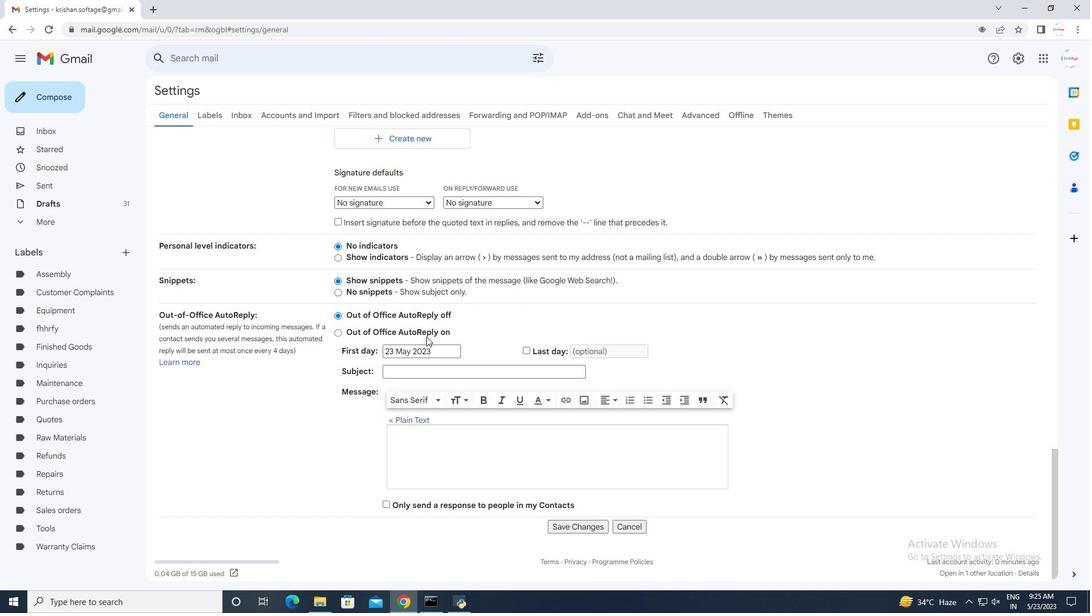 
Action: Mouse scrolled (426, 336) with delta (0, 0)
Screenshot: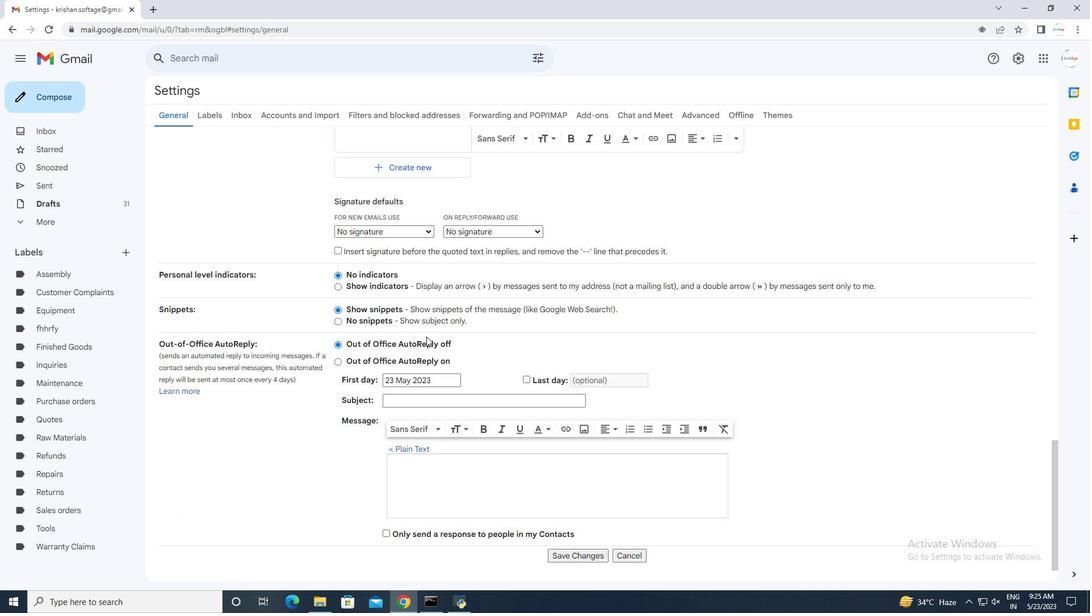 
Action: Mouse scrolled (426, 336) with delta (0, 0)
Screenshot: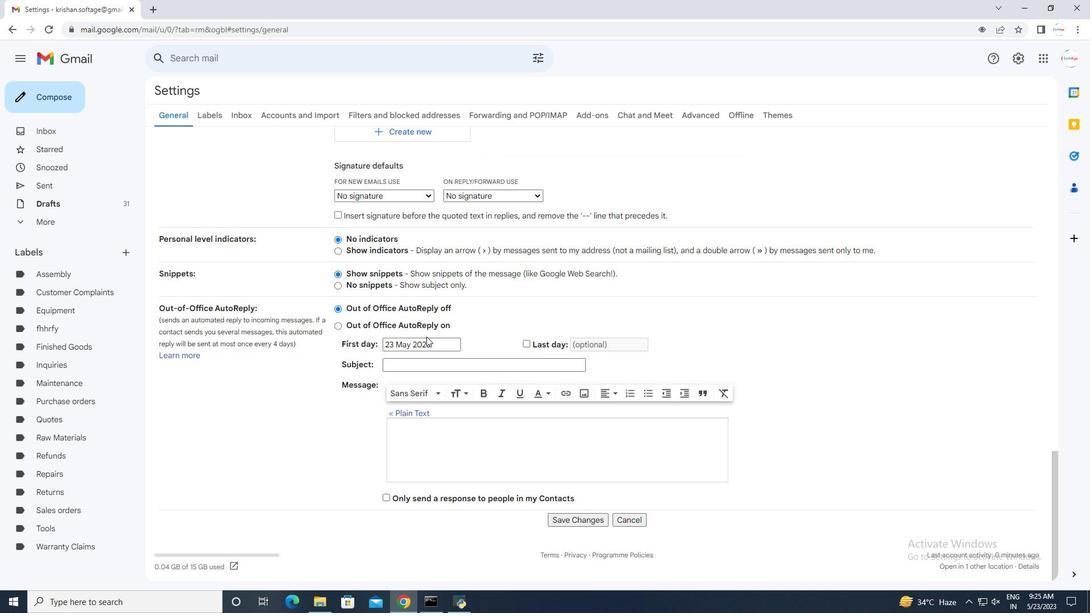 
Action: Mouse scrolled (426, 336) with delta (0, 0)
Screenshot: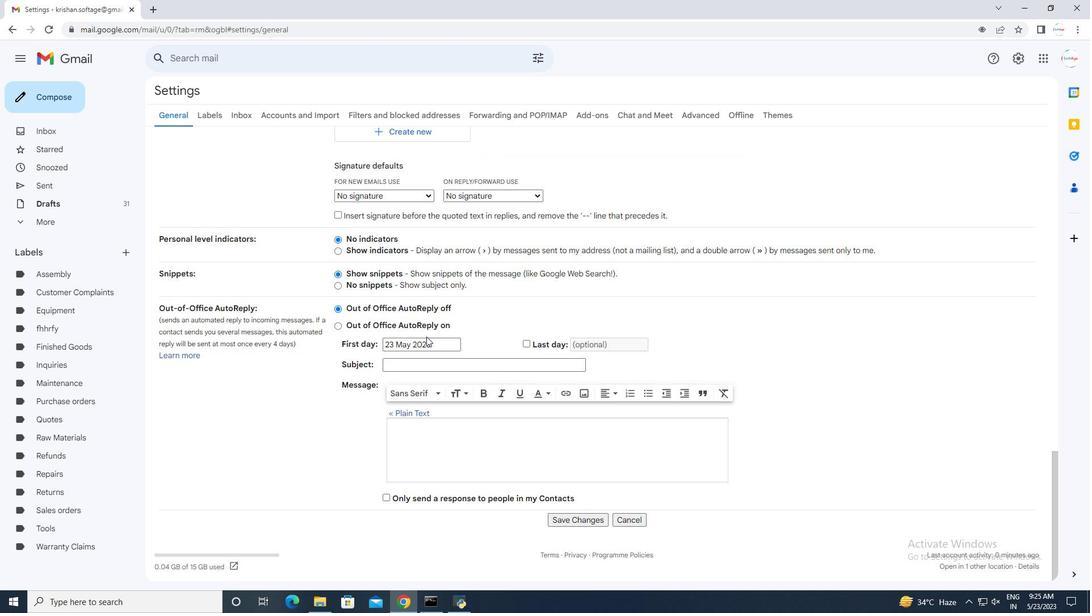
Action: Mouse scrolled (426, 336) with delta (0, 0)
Screenshot: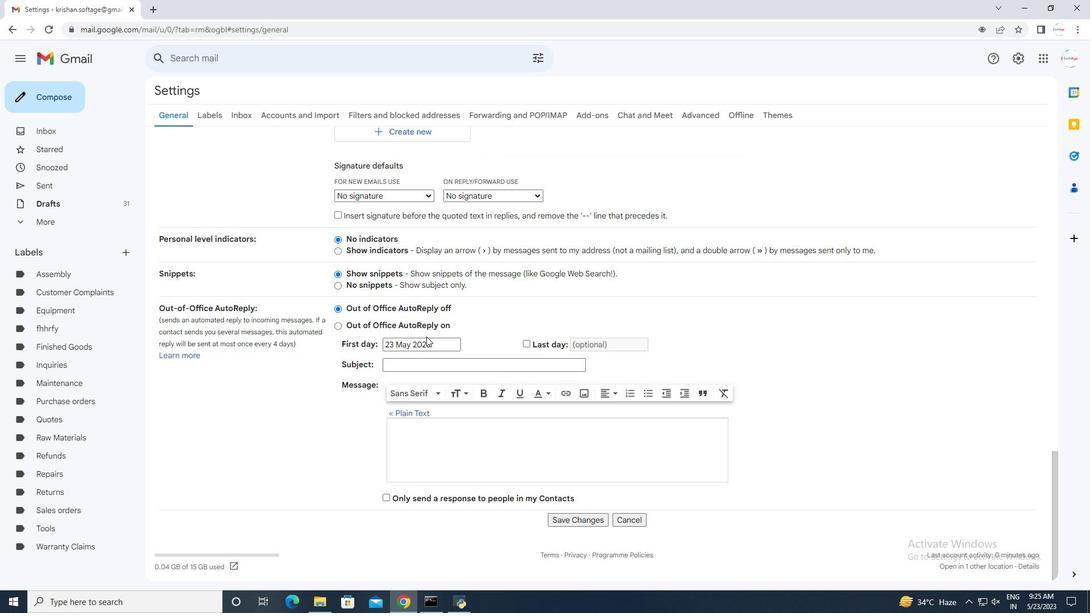 
Action: Mouse moved to (566, 522)
Screenshot: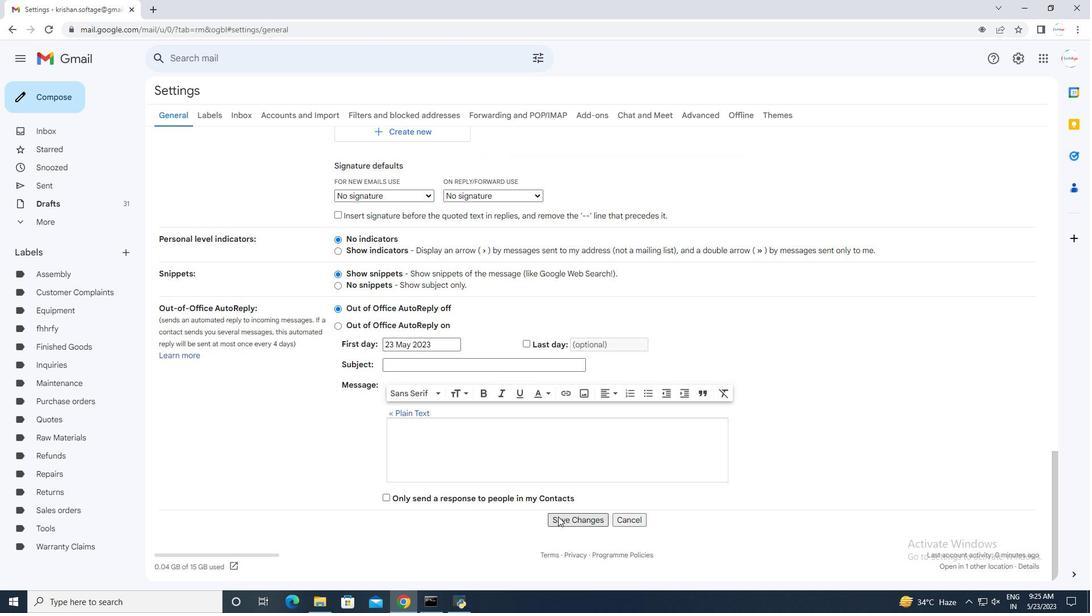 
Action: Mouse pressed left at (566, 522)
Screenshot: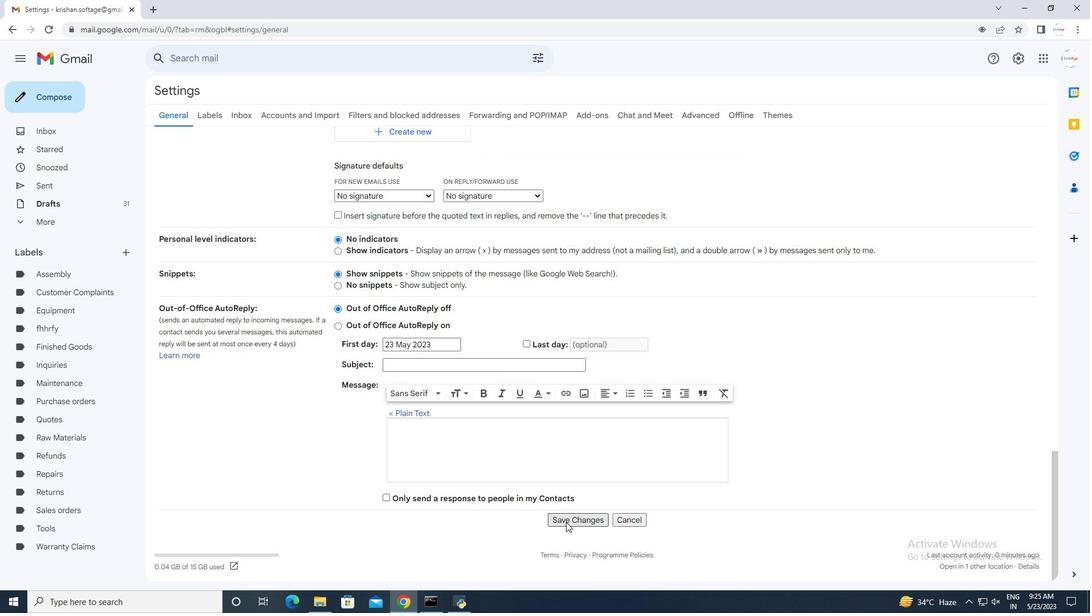 
Action: Mouse moved to (44, 93)
Screenshot: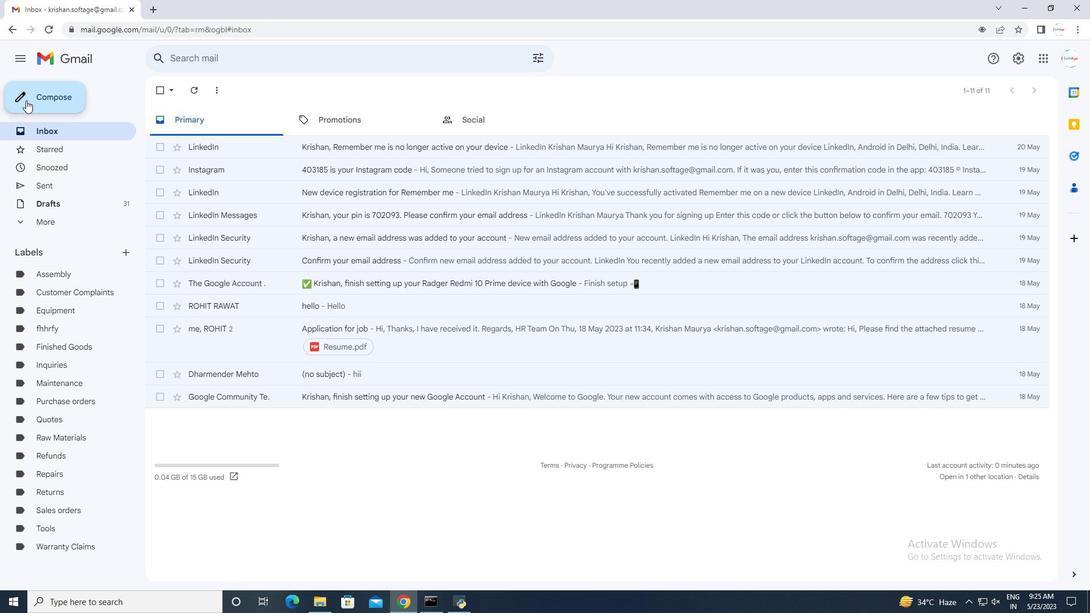 
Action: Mouse pressed left at (44, 93)
Screenshot: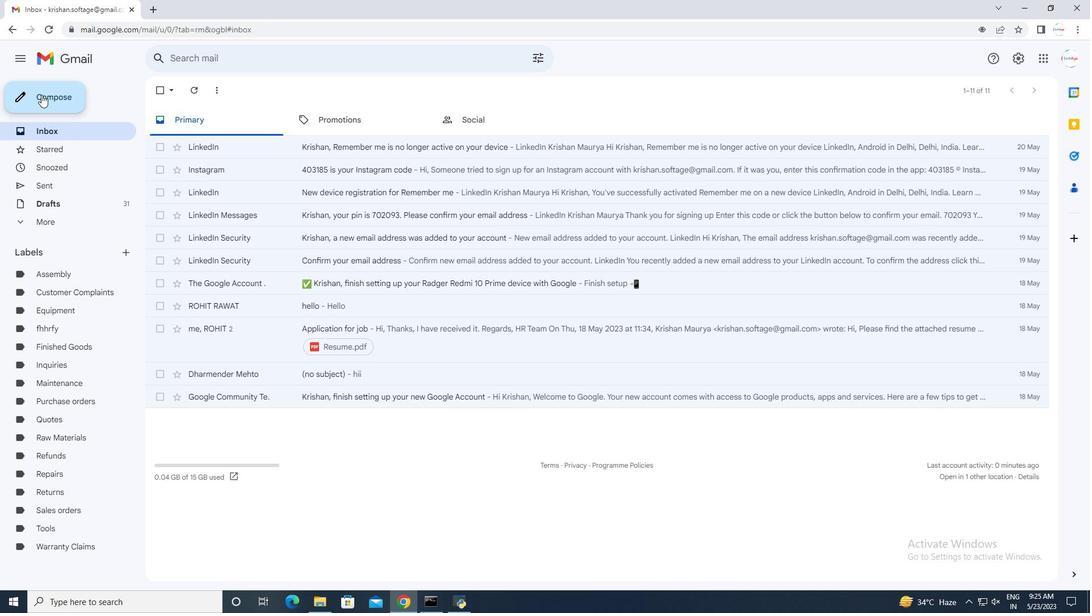
Action: Mouse moved to (742, 277)
Screenshot: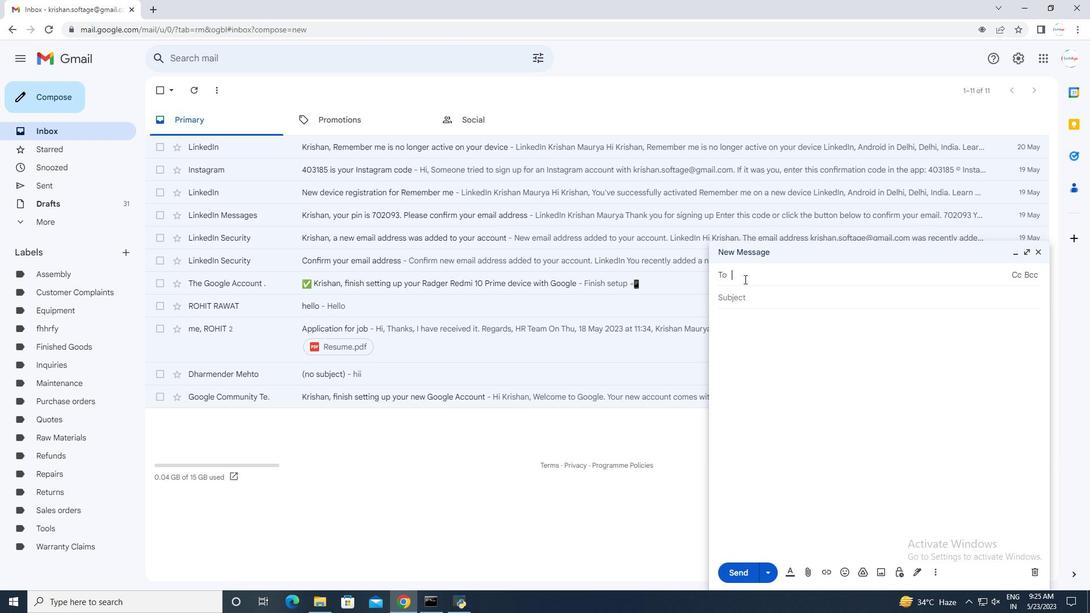 
Action: Mouse pressed left at (742, 277)
Screenshot: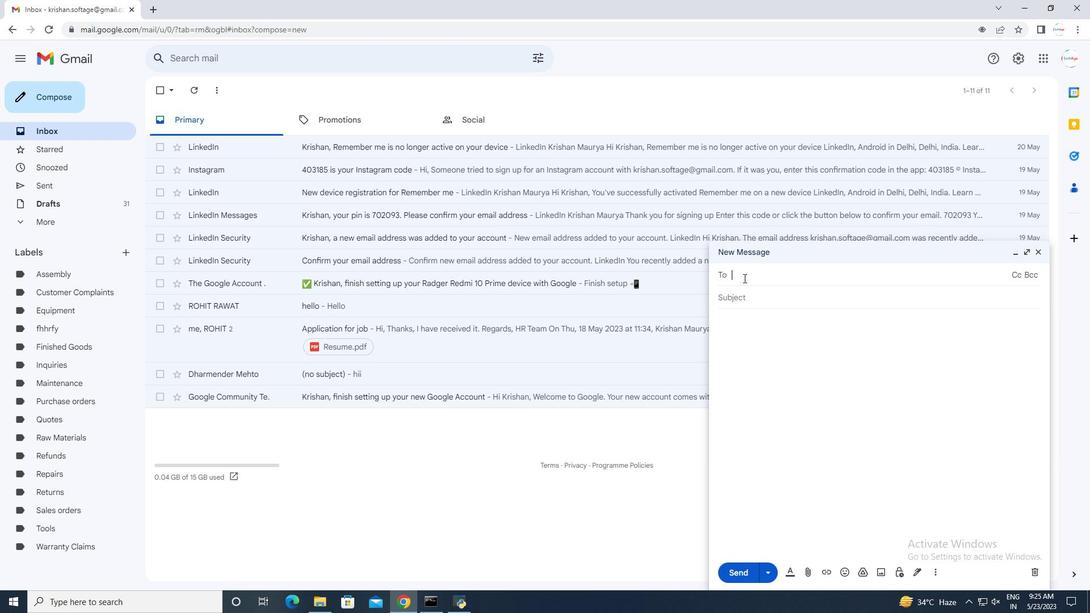 
Action: Key pressed softage.6<Key.shift>@softage.net<Key.tab><Key.tab><Key.tab><Key.shift>He
Screenshot: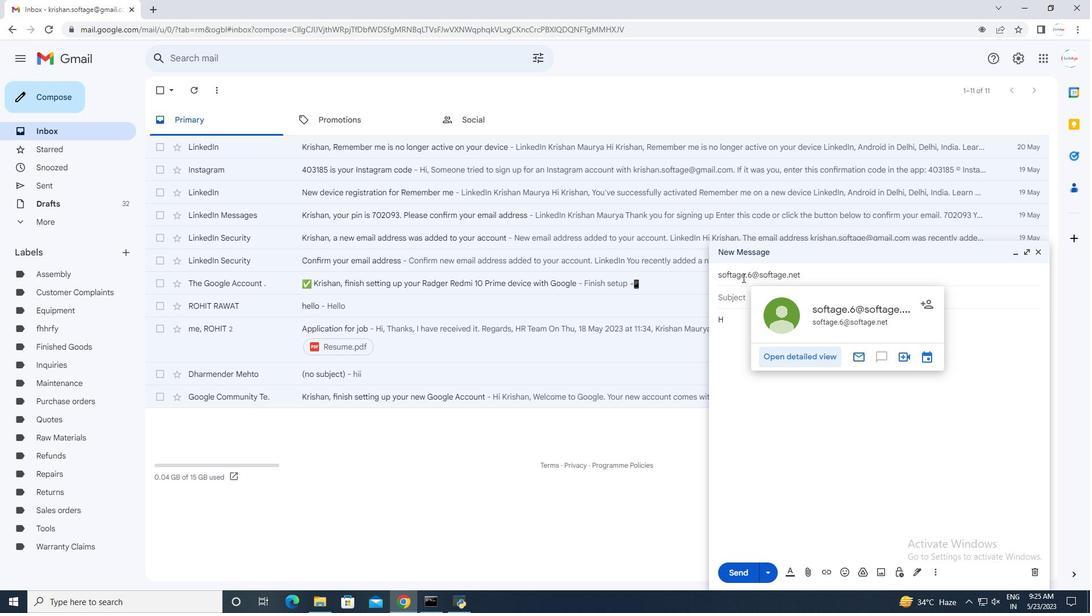 
Action: Mouse moved to (736, 324)
Screenshot: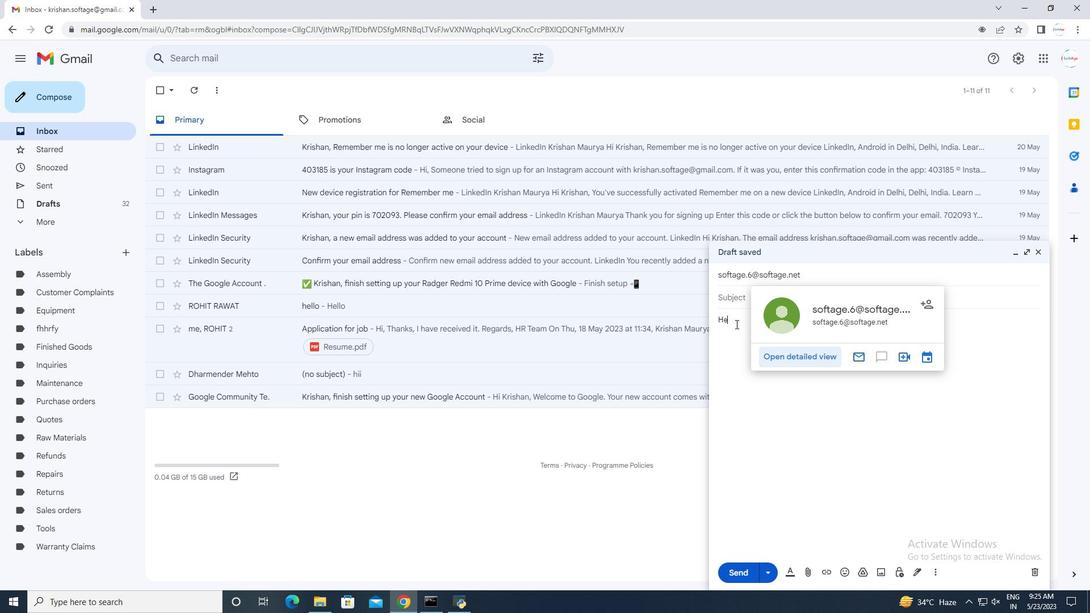 
Action: Mouse pressed left at (736, 324)
Screenshot: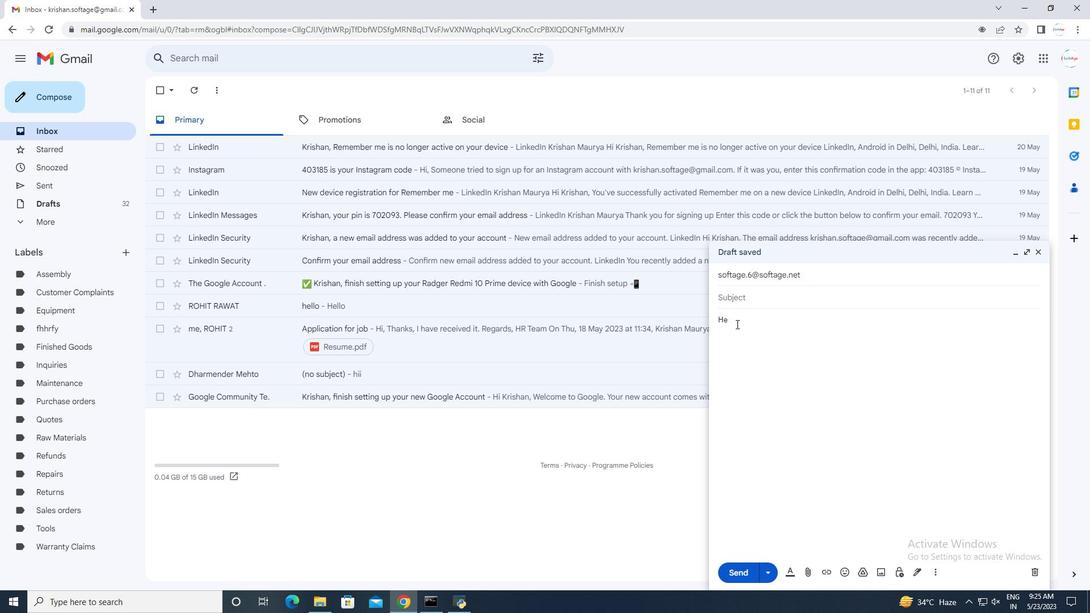 
Action: Key pressed artfelt<Key.space><Key.shift>Ta<Key.backspace>hanks<Key.space>and<Key.space>warm<Key.space>wishes
Screenshot: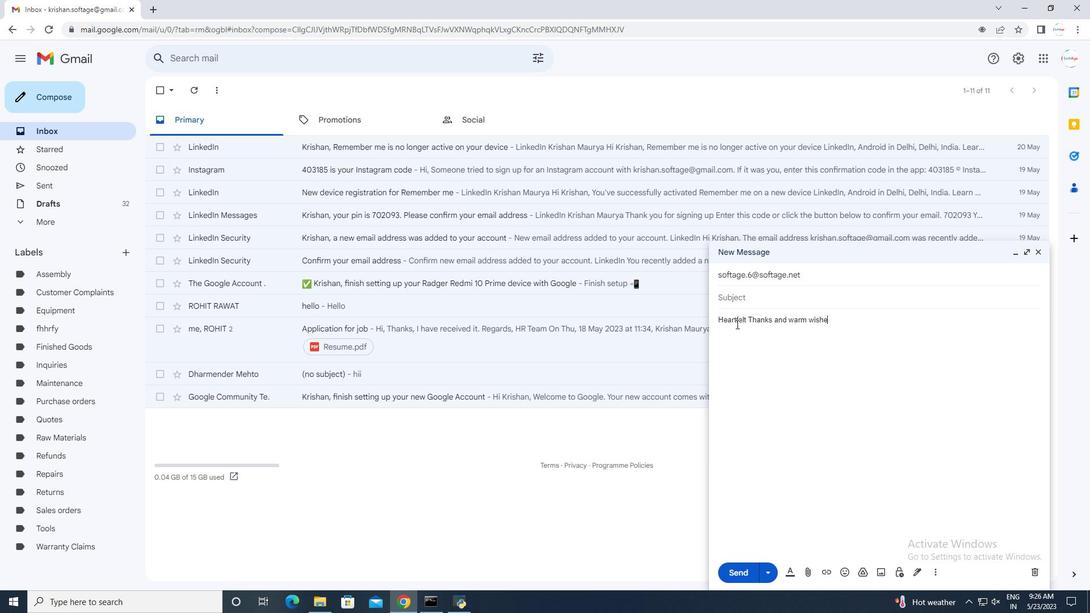 
Action: Mouse moved to (916, 567)
Screenshot: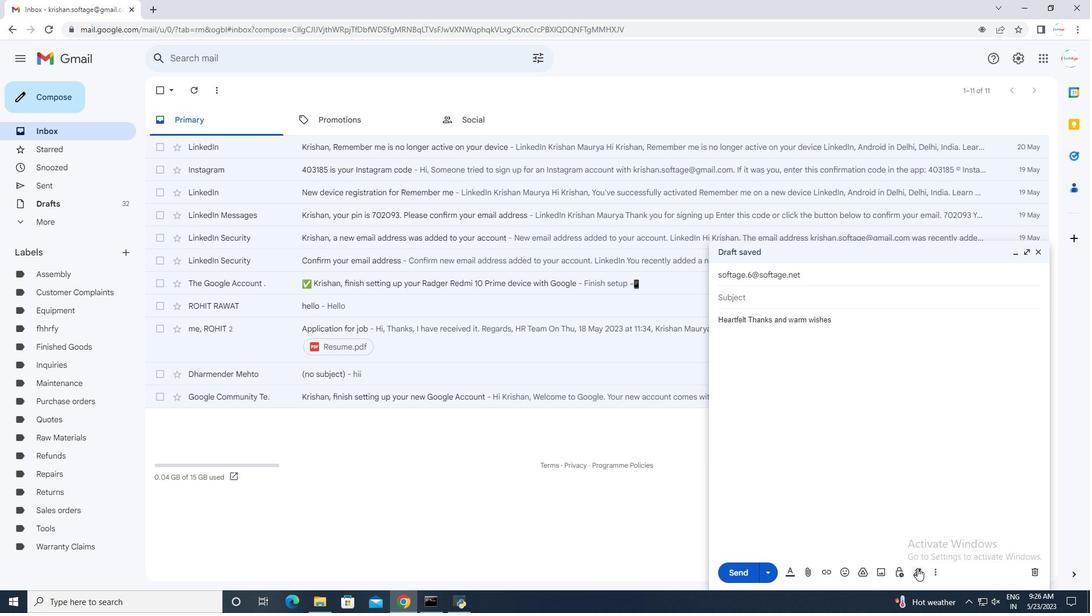 
Action: Mouse pressed left at (916, 567)
Screenshot: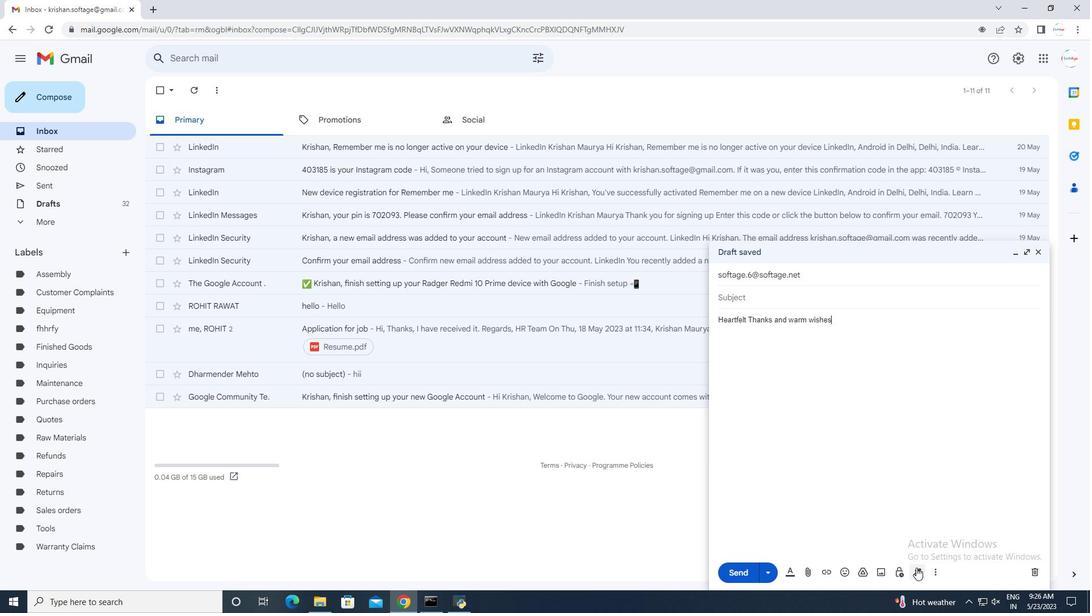 
Action: Mouse moved to (942, 556)
Screenshot: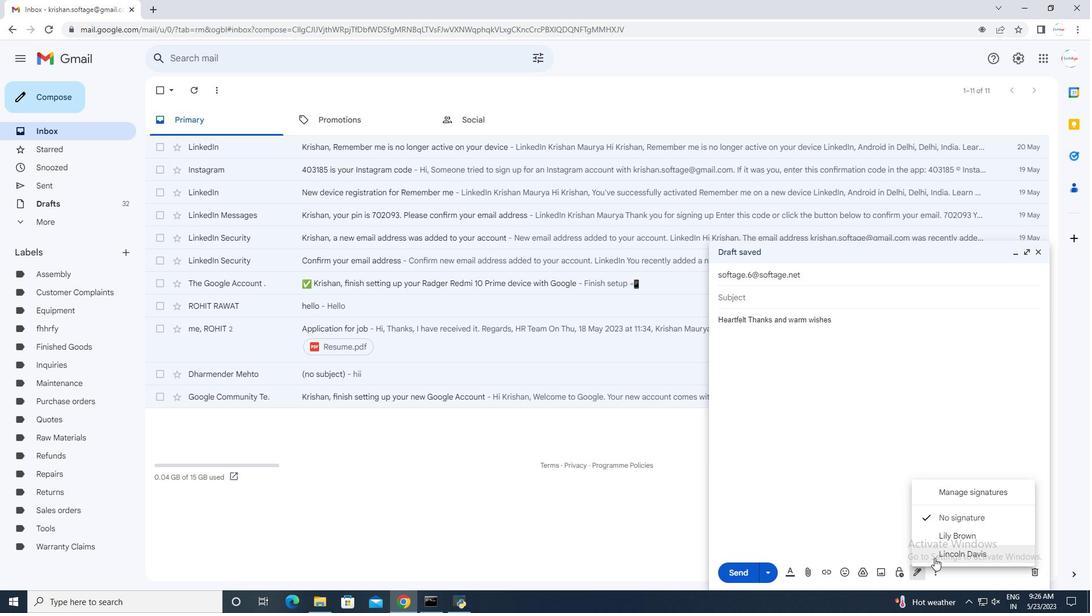 
Action: Mouse pressed left at (942, 556)
Screenshot: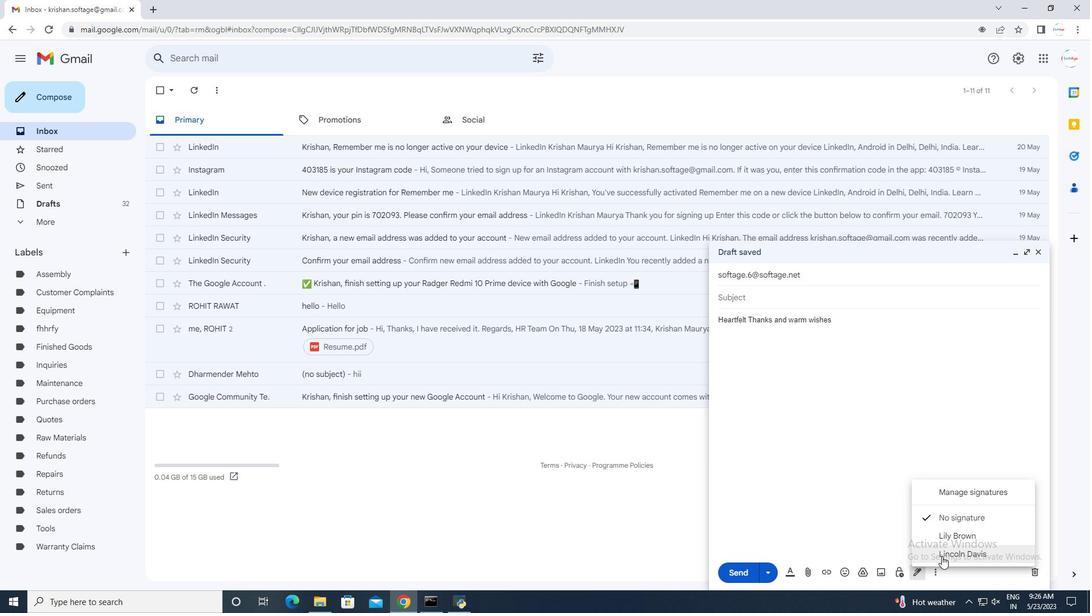 
Action: Mouse moved to (932, 576)
Screenshot: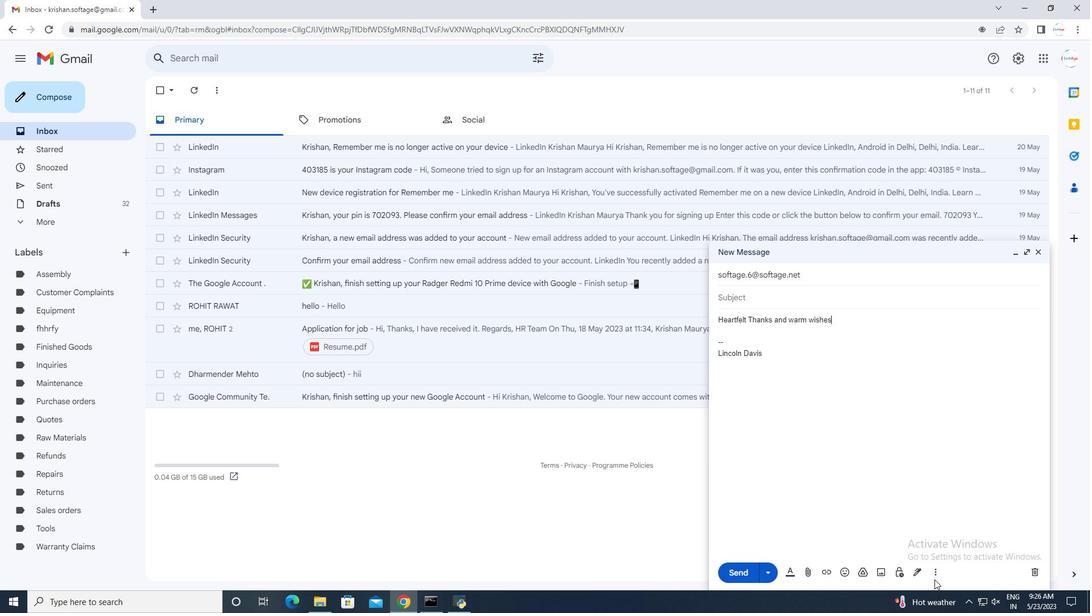 
Action: Mouse pressed left at (932, 576)
Screenshot: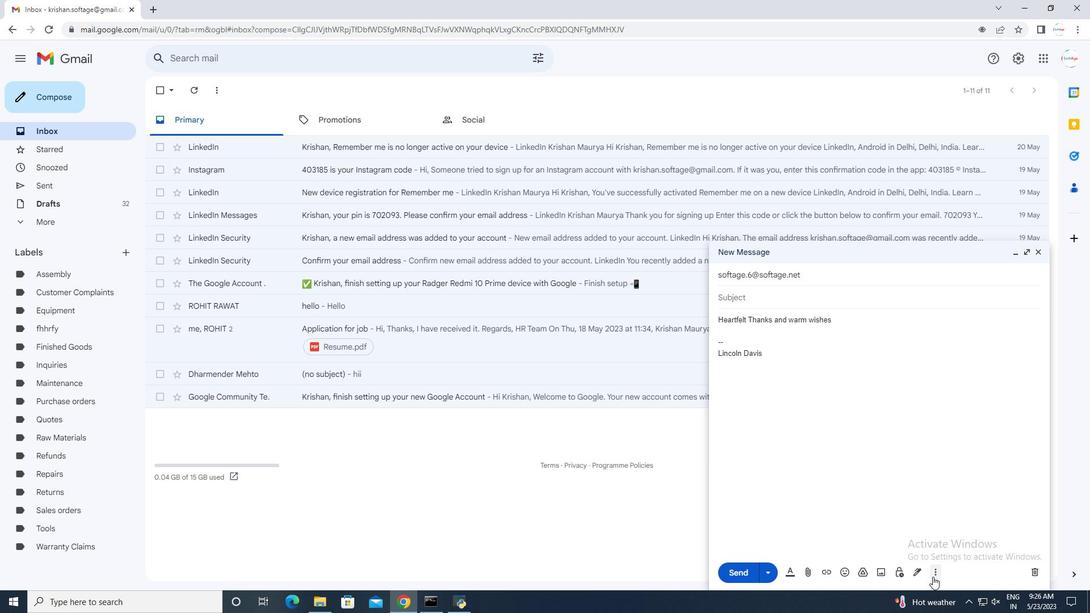 
Action: Mouse moved to (961, 474)
Screenshot: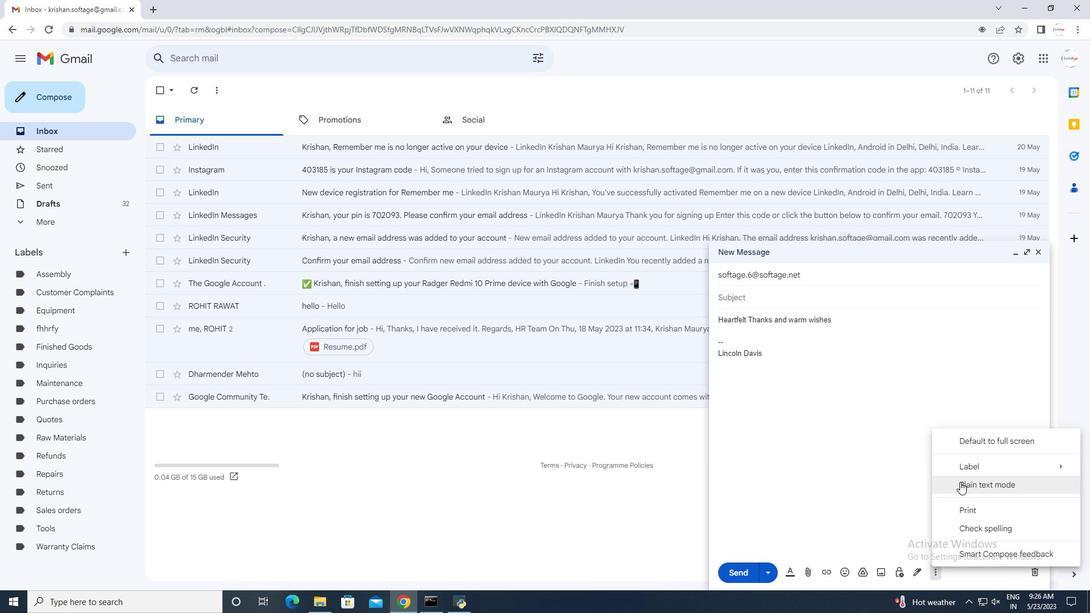 
Action: Mouse pressed left at (961, 474)
Screenshot: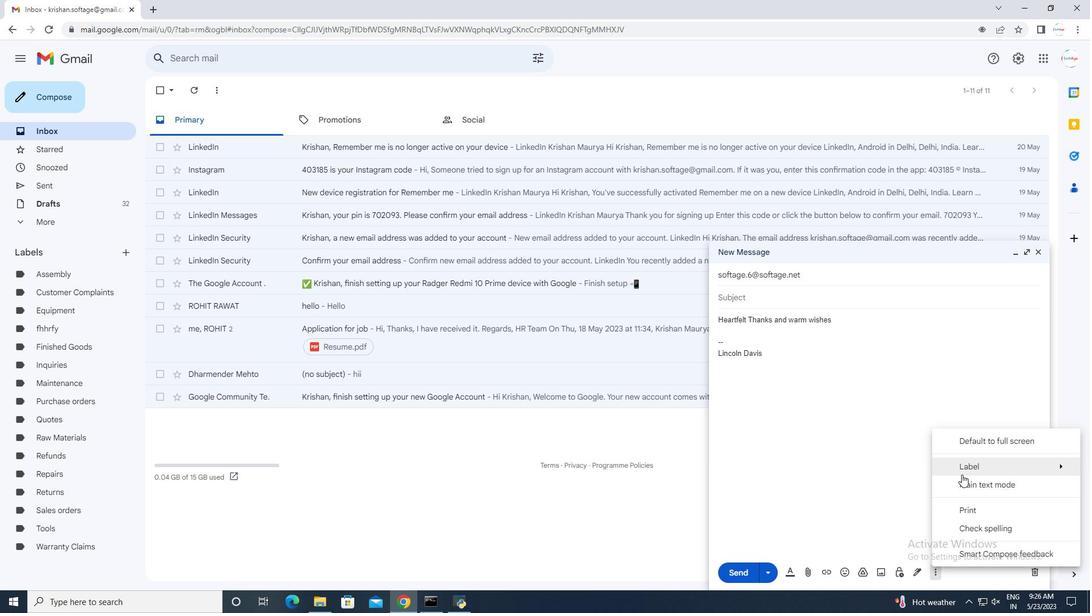 
Action: Mouse moved to (889, 444)
Screenshot: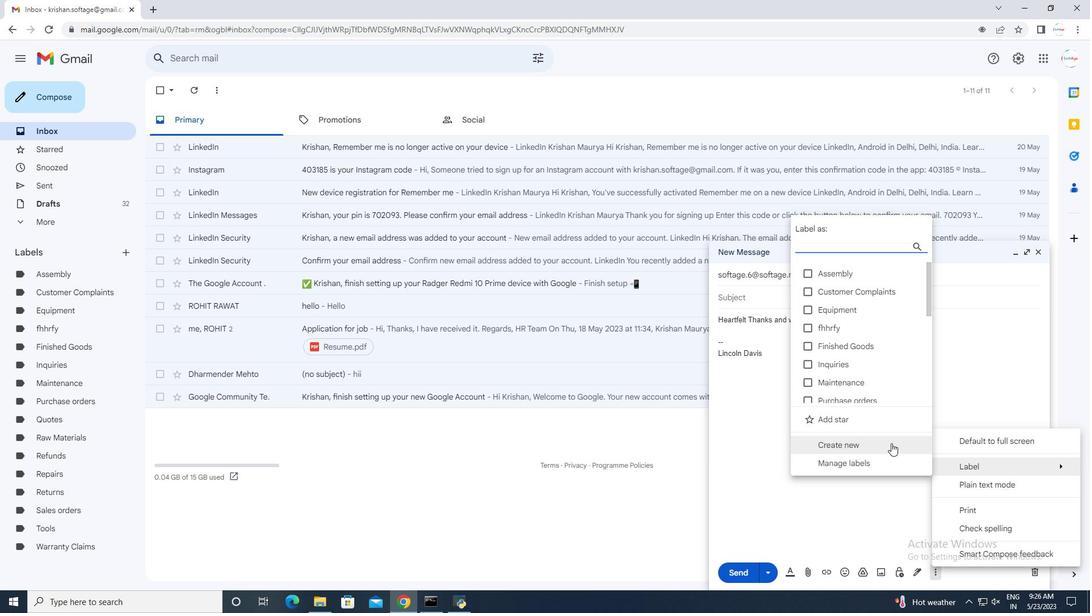 
Action: Mouse pressed left at (889, 444)
Screenshot: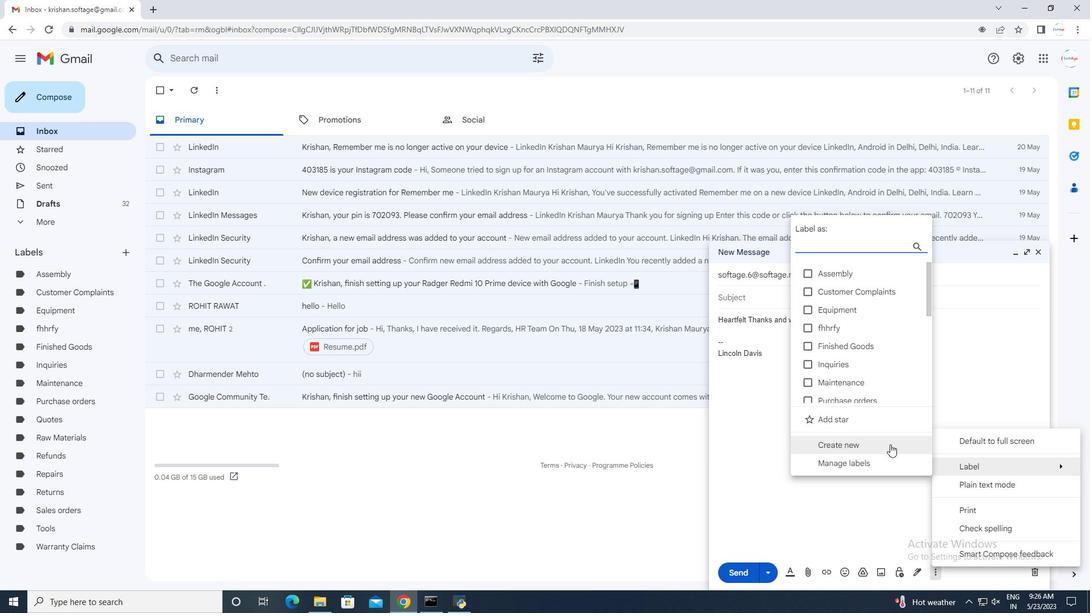 
Action: Mouse moved to (562, 303)
Screenshot: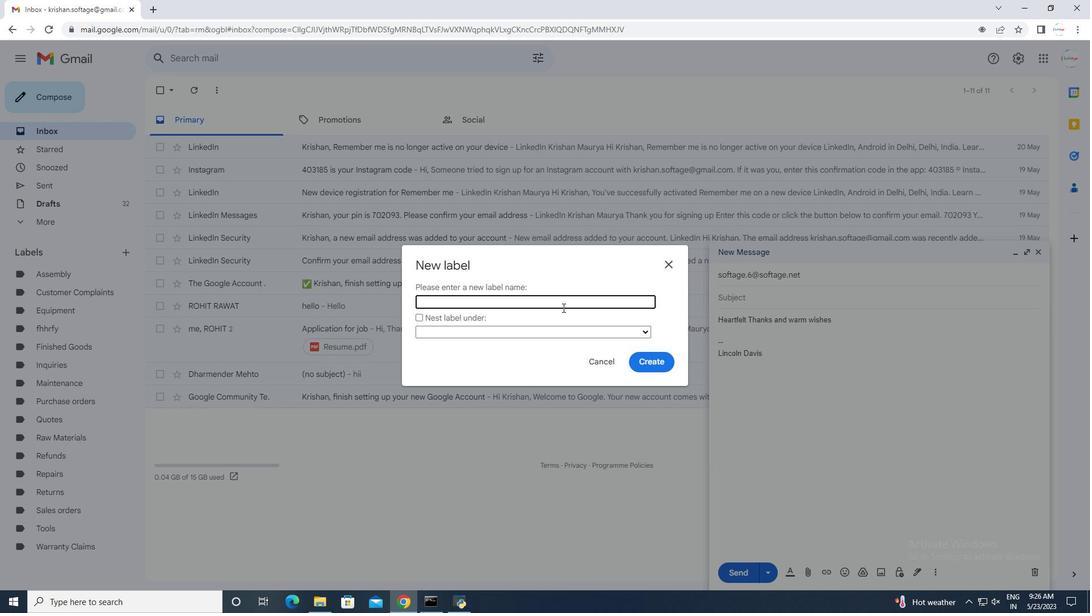 
Action: Mouse pressed left at (562, 303)
Screenshot: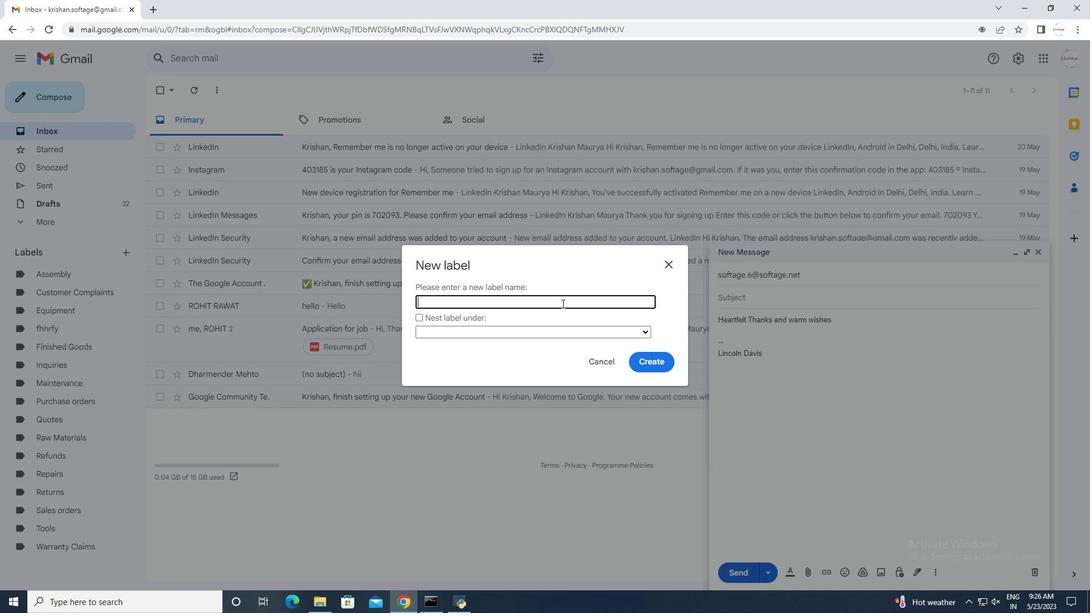 
Action: Key pressed <Key.shift>Shipping
Screenshot: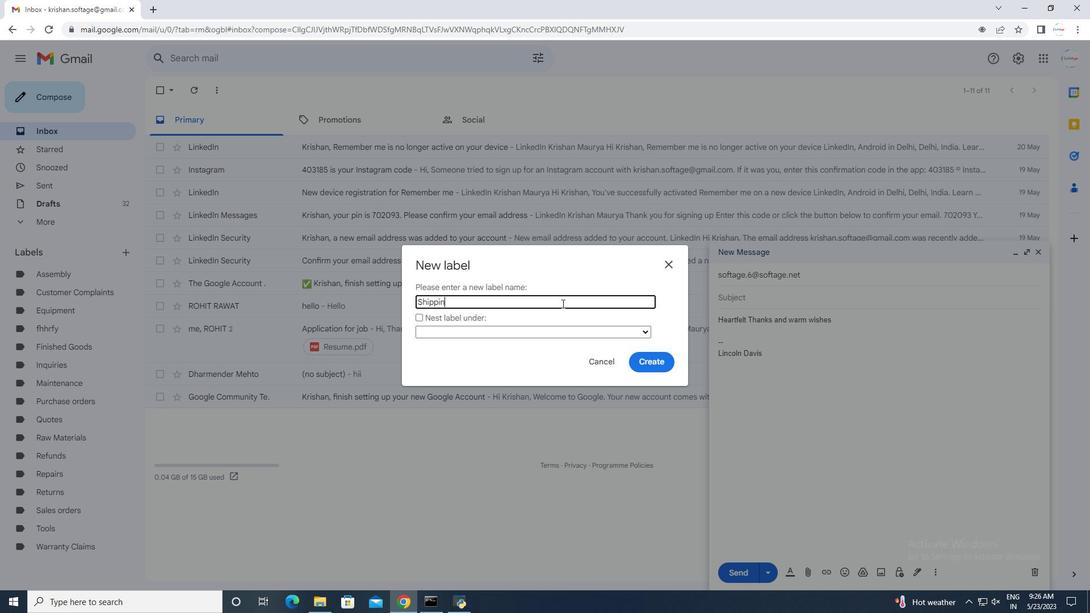 
Action: Mouse moved to (656, 365)
Screenshot: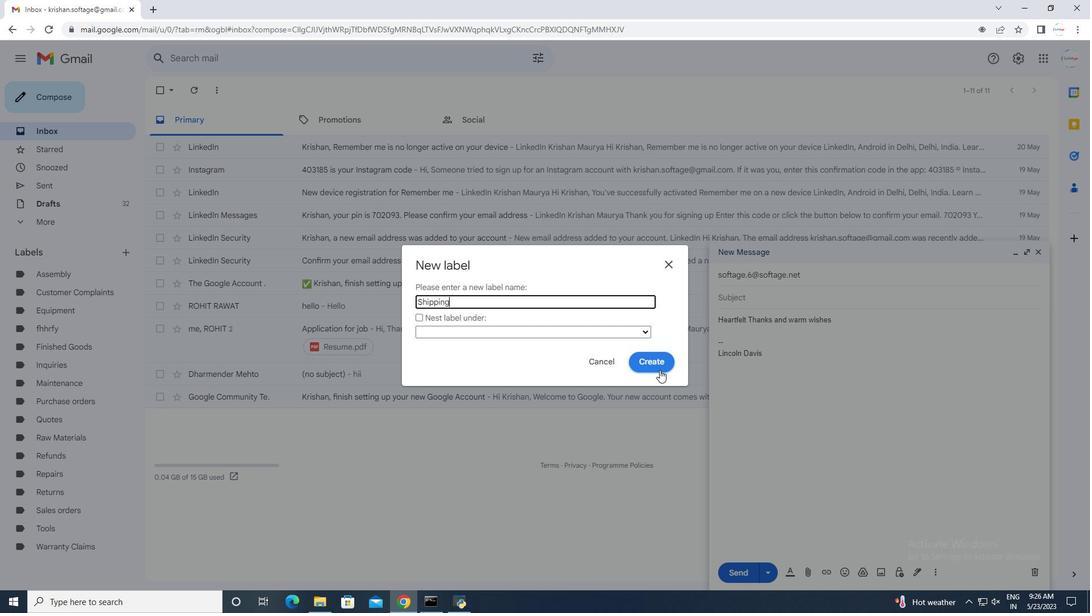 
Action: Mouse pressed left at (656, 365)
Screenshot: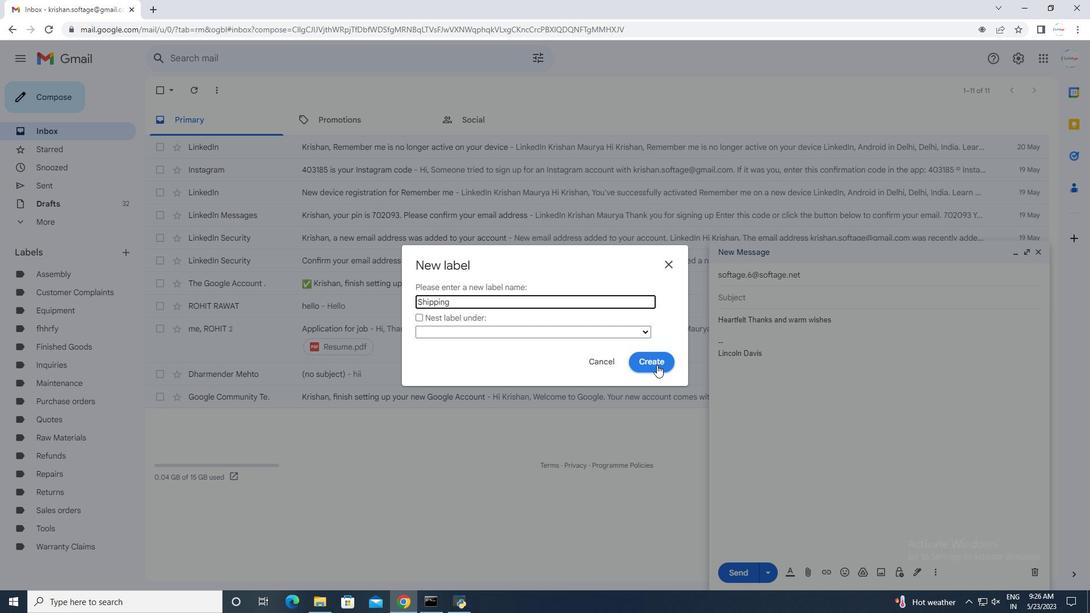 
Action: Mouse moved to (768, 388)
Screenshot: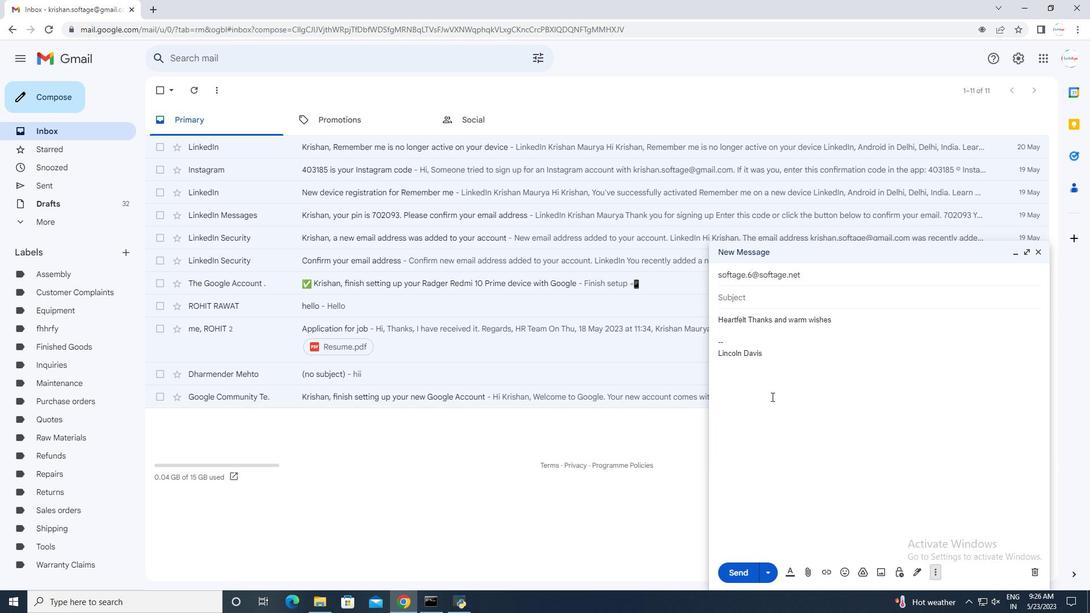 
